 Task: Look for space in Imbituba, Brazil from 2nd September, 2023 to 6th September, 2023 for 2 adults in price range Rs.15000 to Rs.20000. Place can be entire place with 1  bedroom having 1 bed and 1 bathroom. Property type can be house, flat, guest house, hotel. Booking option can be shelf check-in. Required host language is Spanish.
Action: Mouse moved to (430, 89)
Screenshot: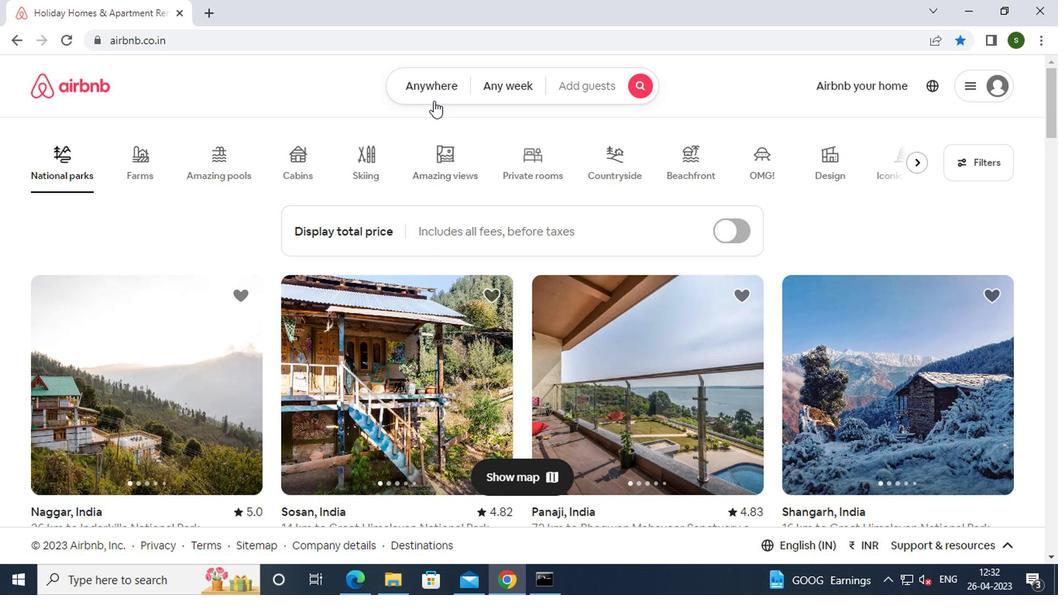 
Action: Mouse pressed left at (430, 89)
Screenshot: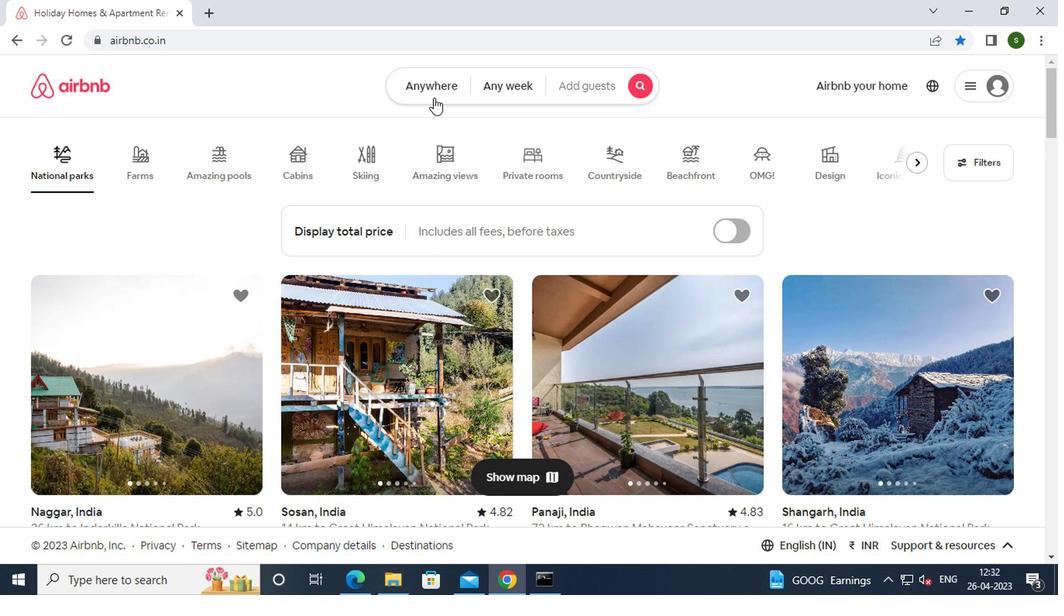 
Action: Mouse moved to (354, 147)
Screenshot: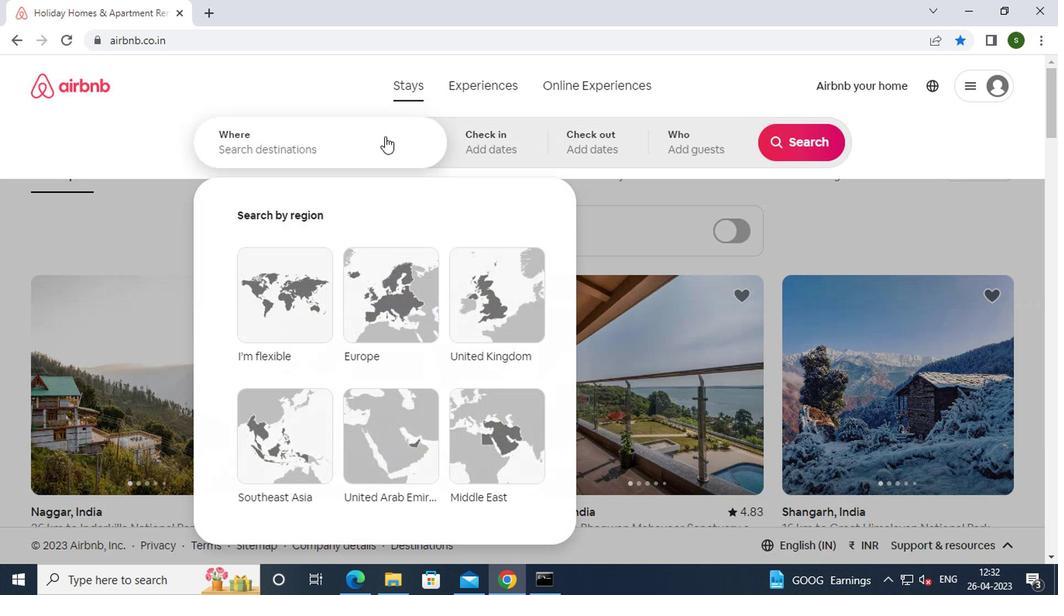 
Action: Mouse pressed left at (354, 147)
Screenshot: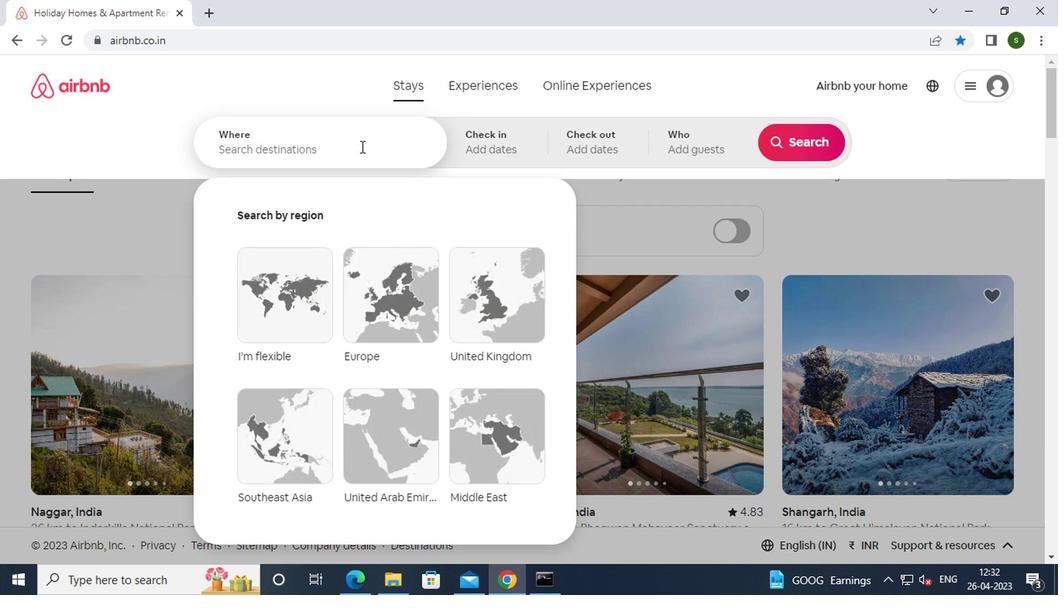 
Action: Mouse moved to (395, 156)
Screenshot: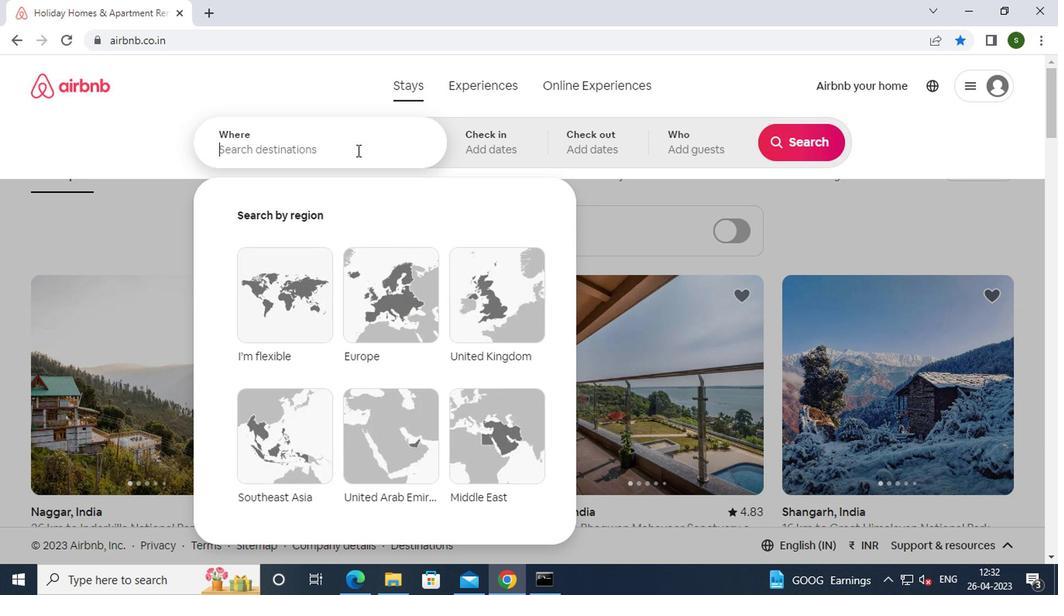 
Action: Key pressed g<Key.caps_lock>irardot<Key.space><Key.caps_lock>c<Key.caps_lock>ity,<Key.caps_lock><Key.space><Key.caps_lock><Key.caps_lock>c<Key.caps_lock>olombia<Key.enter>
Screenshot: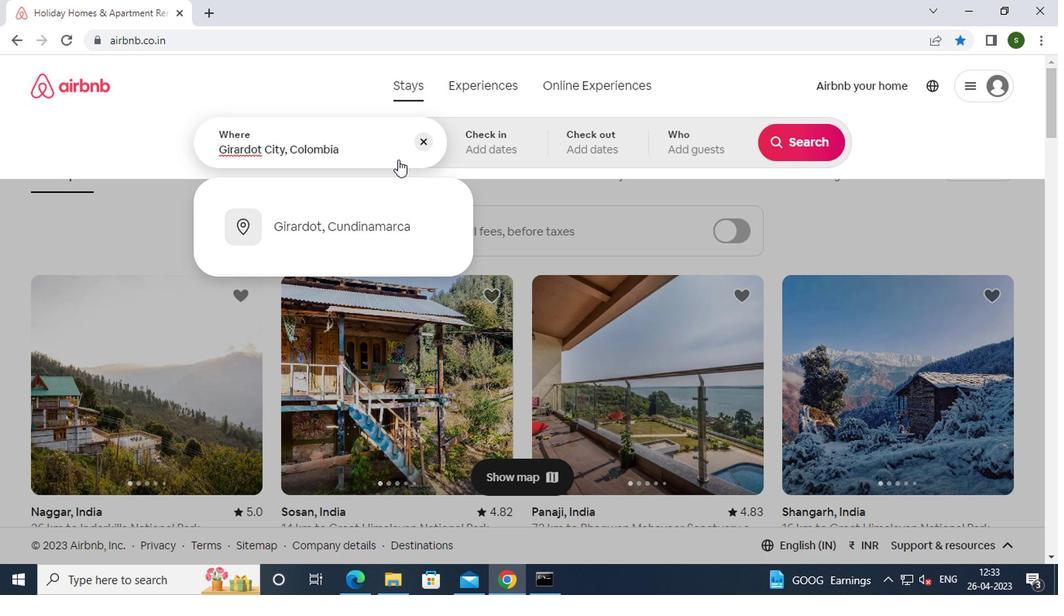 
Action: Mouse moved to (791, 271)
Screenshot: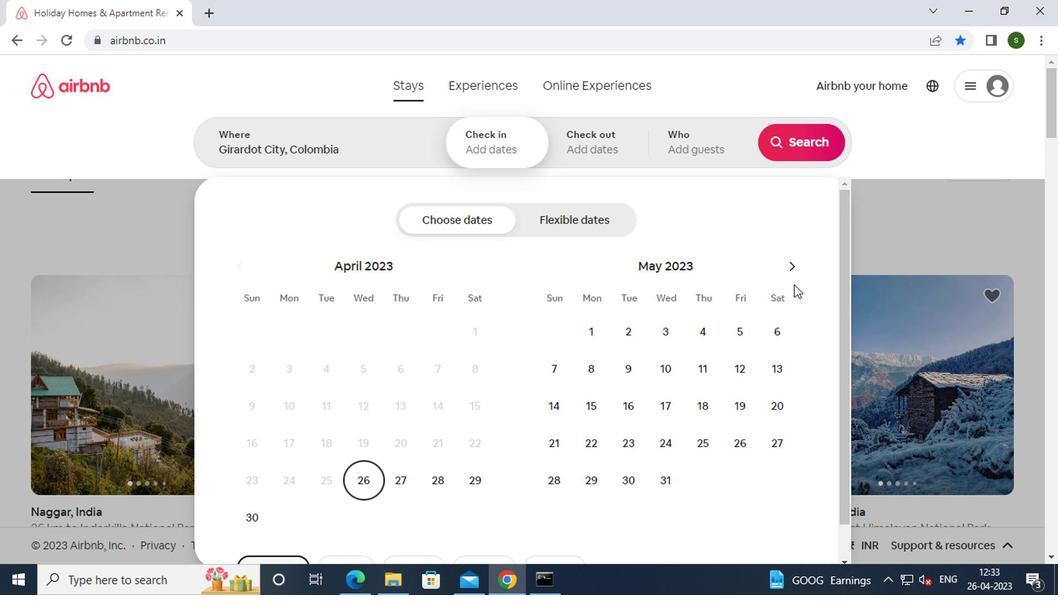 
Action: Mouse pressed left at (791, 271)
Screenshot: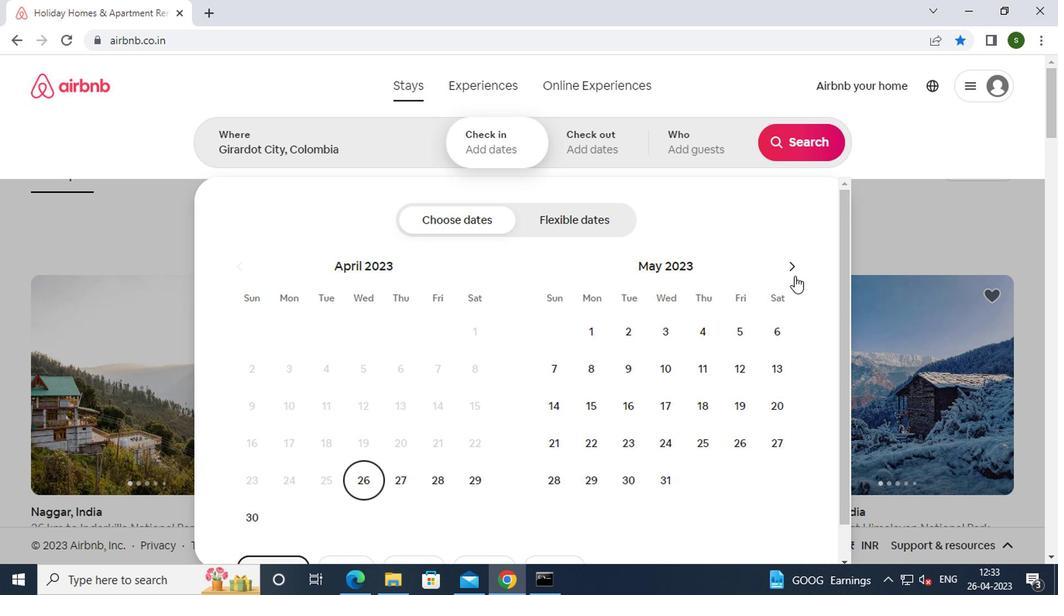 
Action: Mouse pressed left at (791, 271)
Screenshot: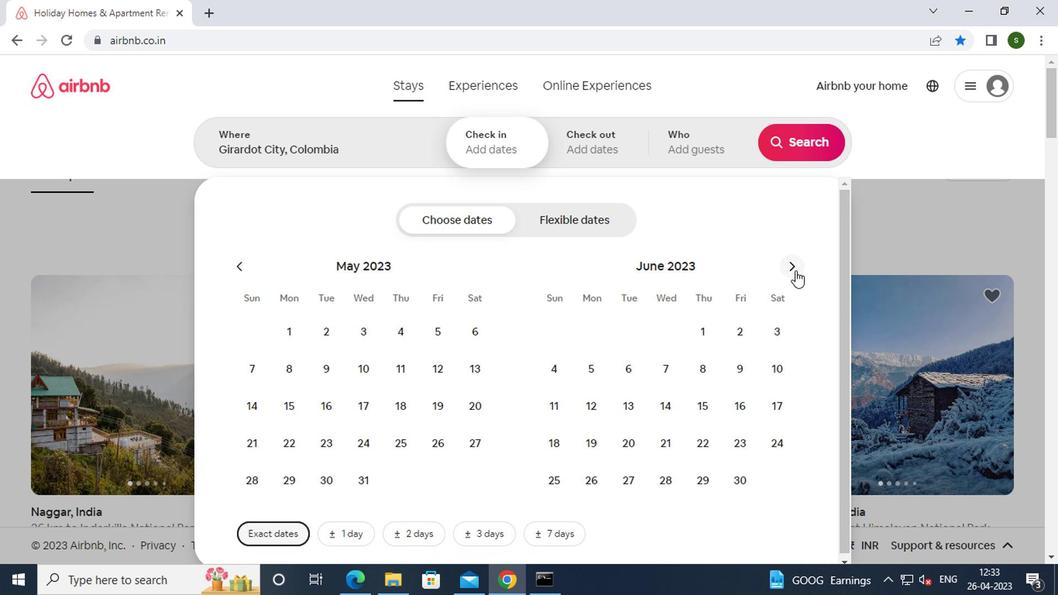 
Action: Mouse pressed left at (791, 271)
Screenshot: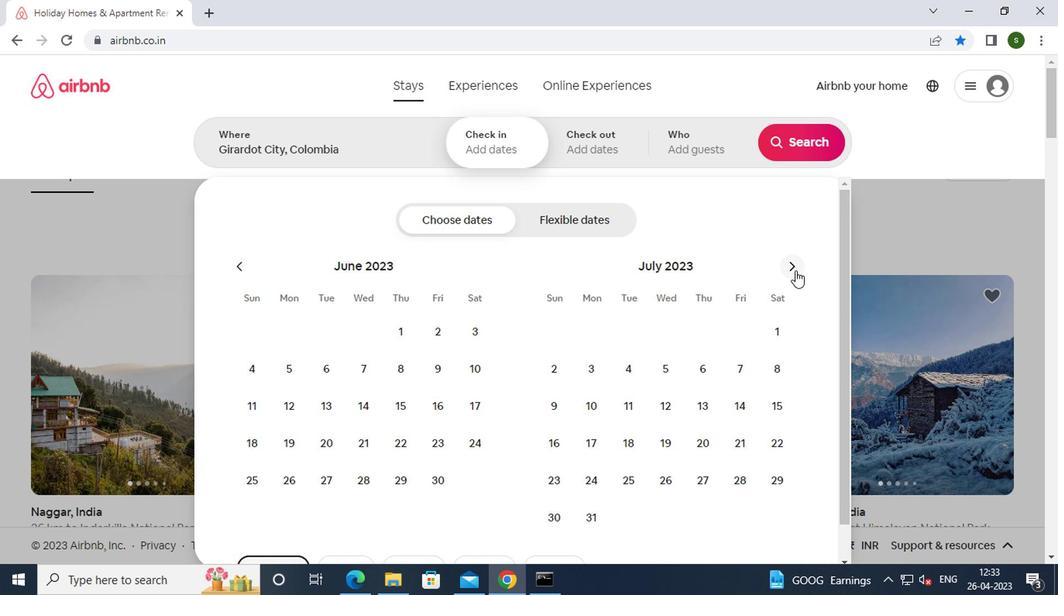 
Action: Mouse moved to (660, 335)
Screenshot: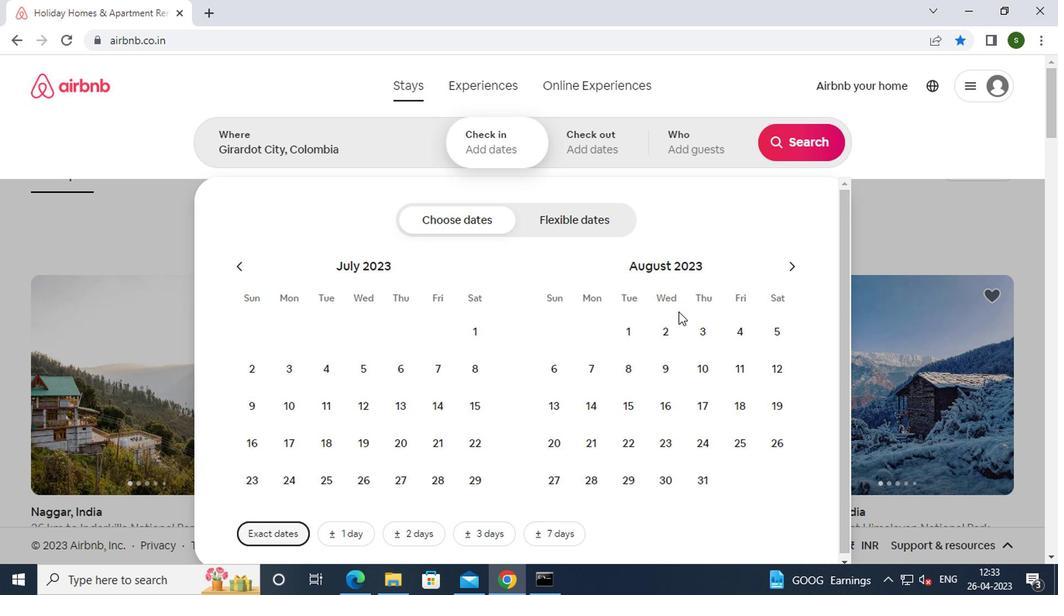 
Action: Mouse pressed left at (660, 335)
Screenshot: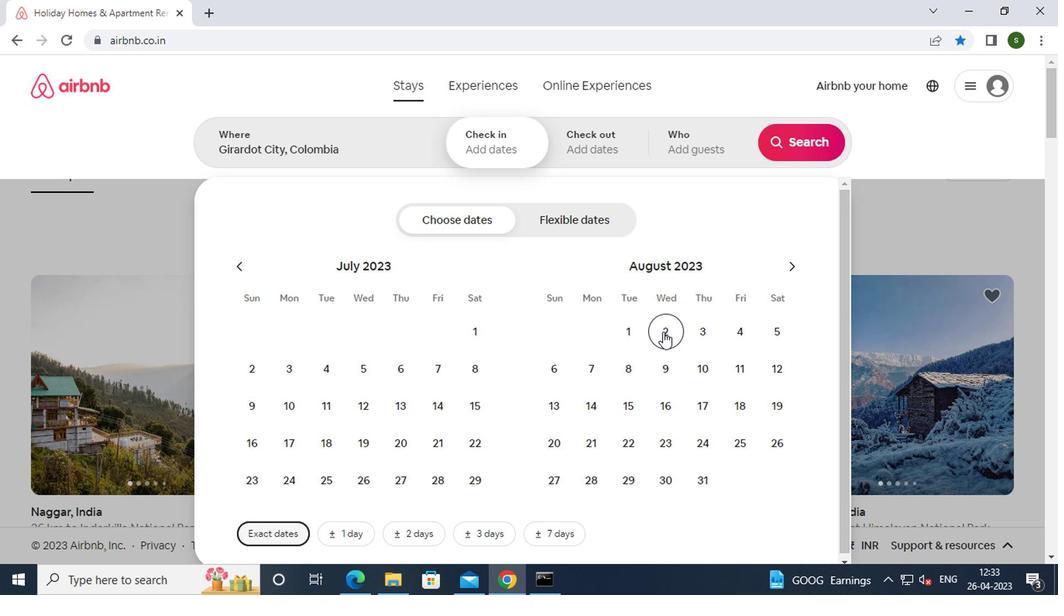
Action: Mouse moved to (768, 371)
Screenshot: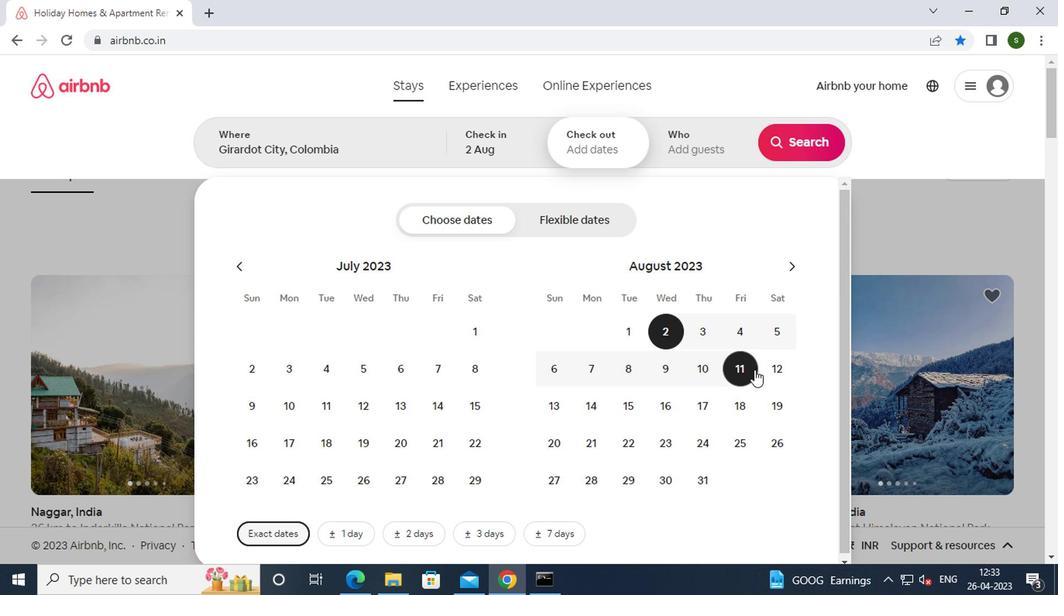 
Action: Mouse pressed left at (768, 371)
Screenshot: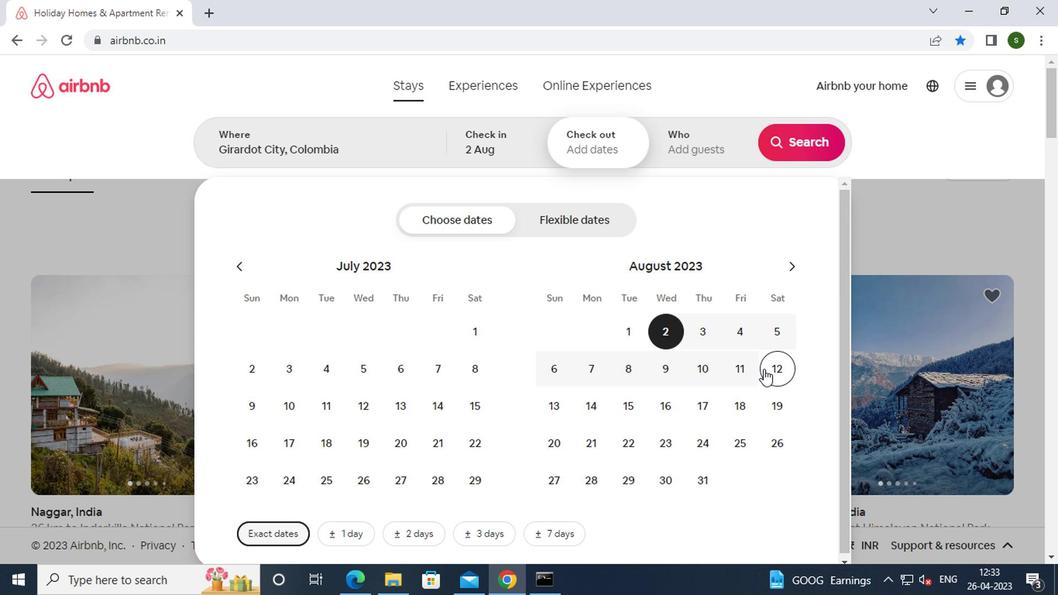 
Action: Mouse moved to (693, 135)
Screenshot: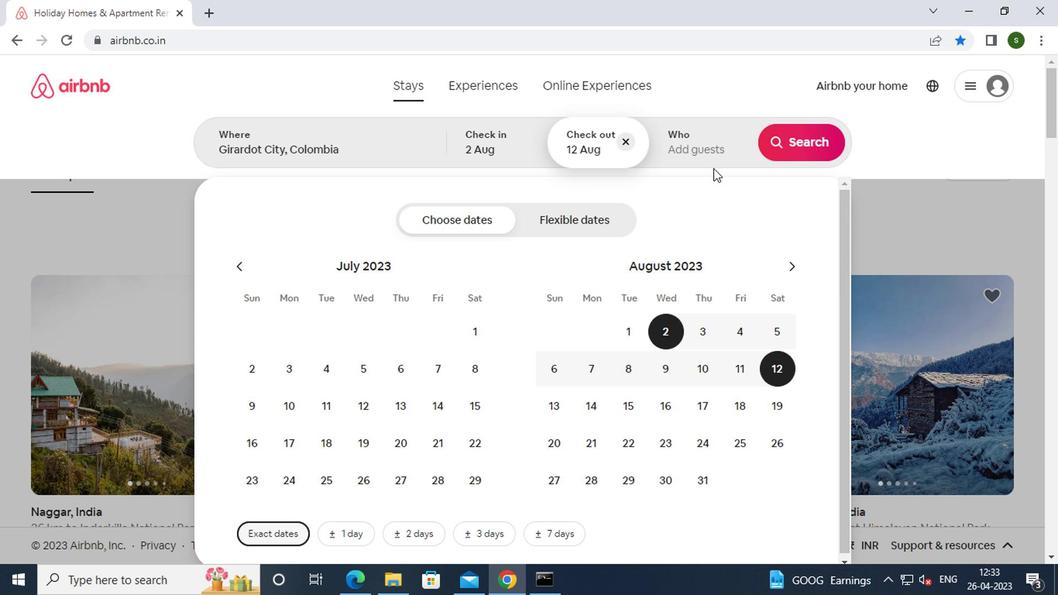 
Action: Mouse pressed left at (693, 135)
Screenshot: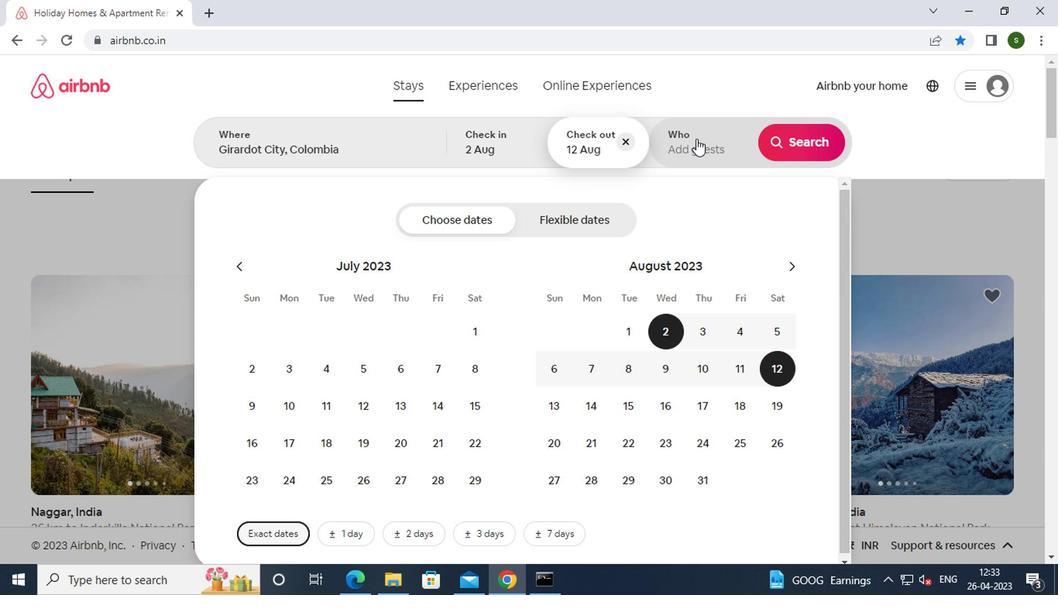 
Action: Mouse moved to (802, 225)
Screenshot: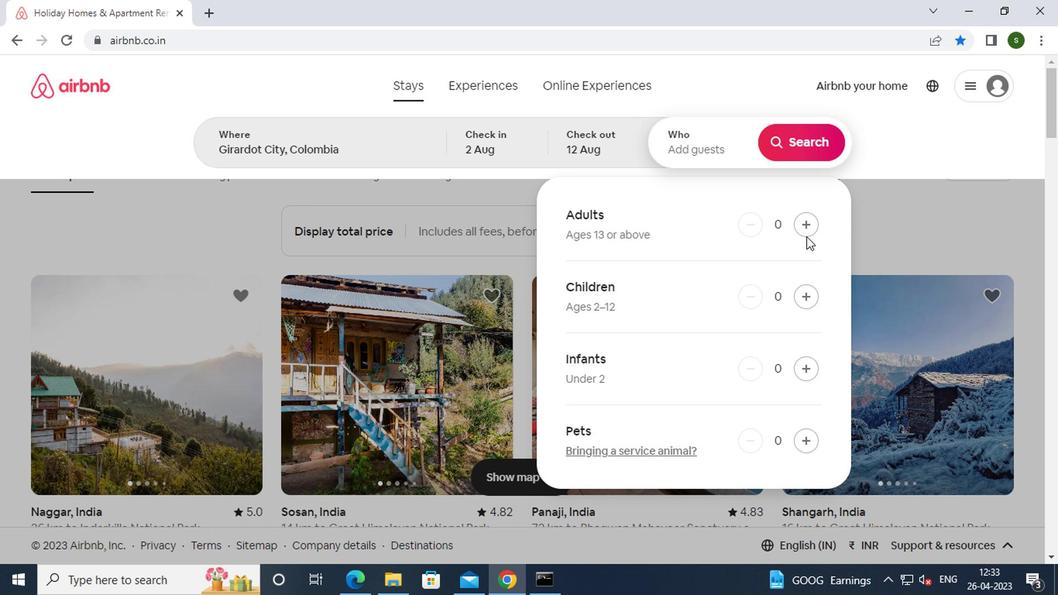 
Action: Mouse pressed left at (802, 225)
Screenshot: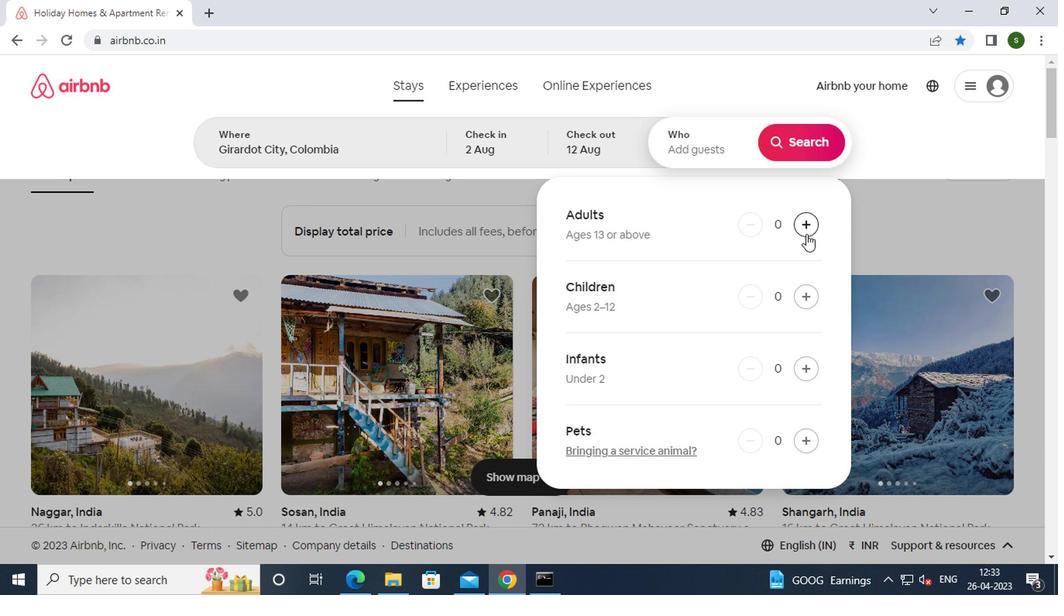 
Action: Mouse pressed left at (802, 225)
Screenshot: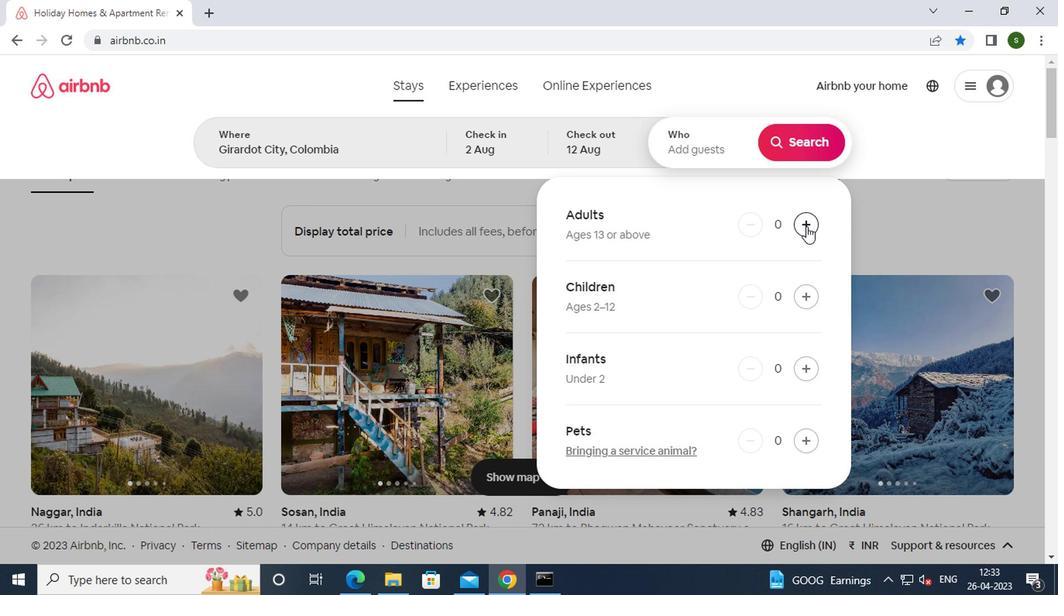 
Action: Mouse moved to (807, 150)
Screenshot: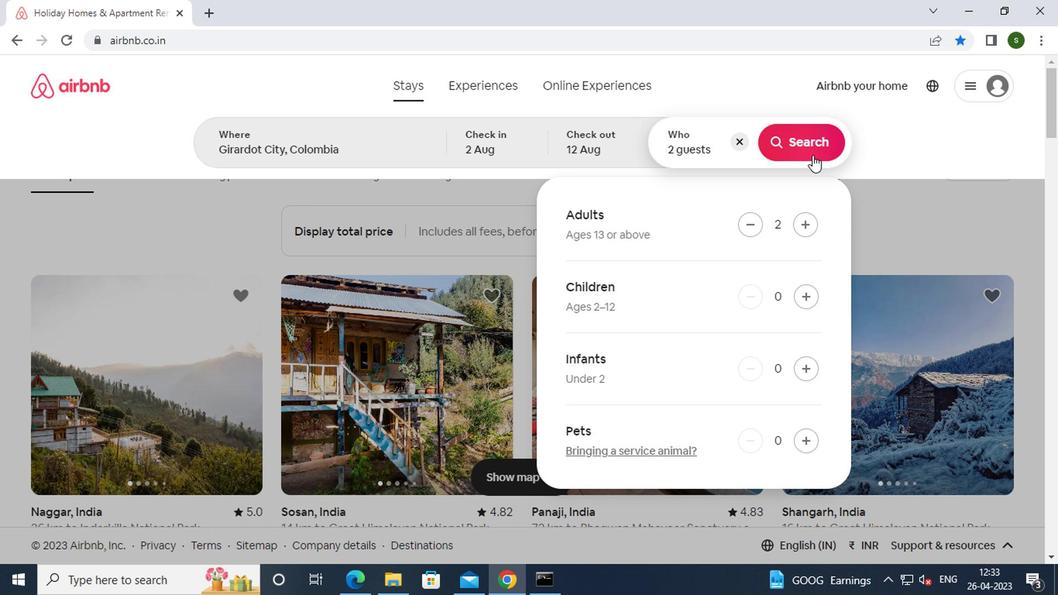 
Action: Mouse pressed left at (807, 150)
Screenshot: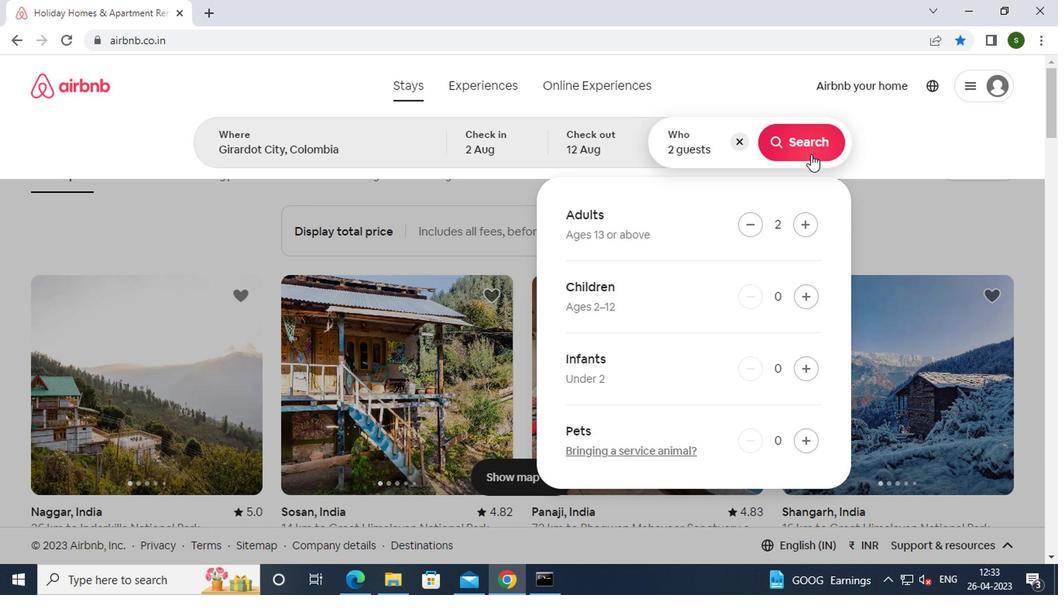 
Action: Mouse moved to (965, 144)
Screenshot: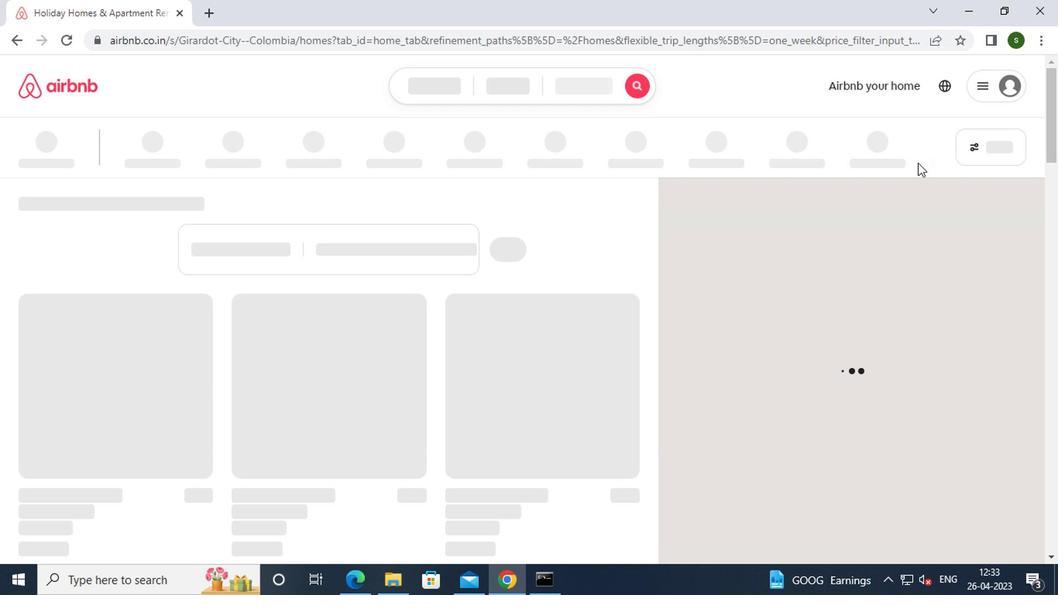 
Action: Mouse pressed left at (965, 144)
Screenshot: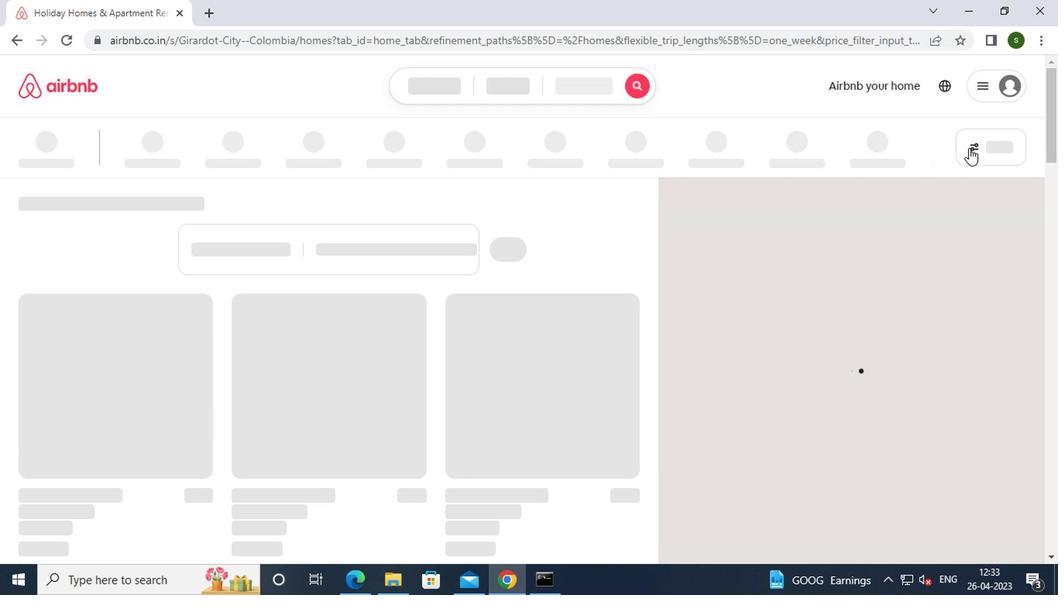 
Action: Mouse pressed left at (965, 144)
Screenshot: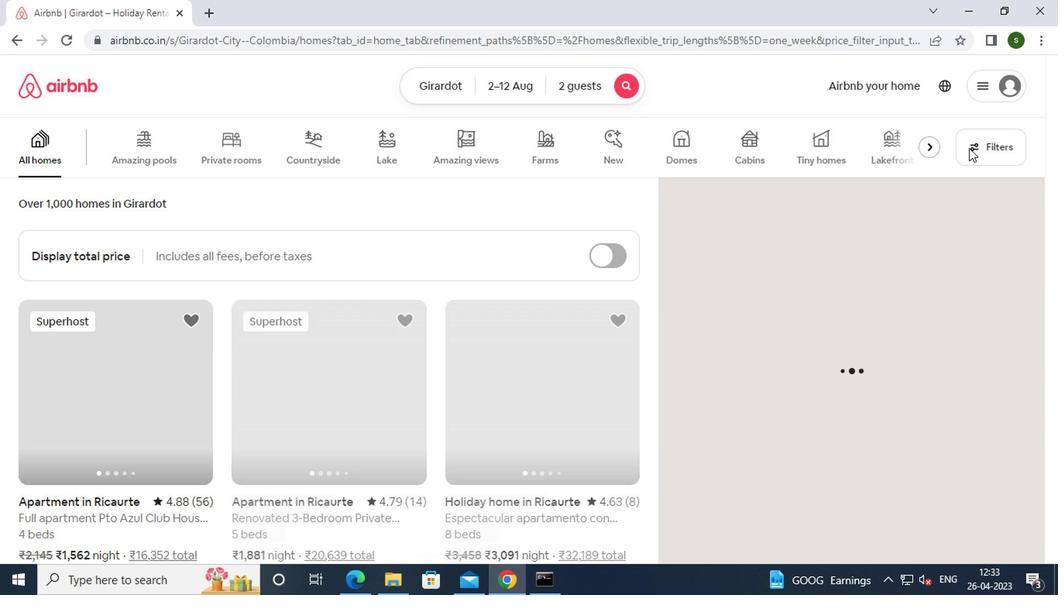 
Action: Mouse moved to (349, 344)
Screenshot: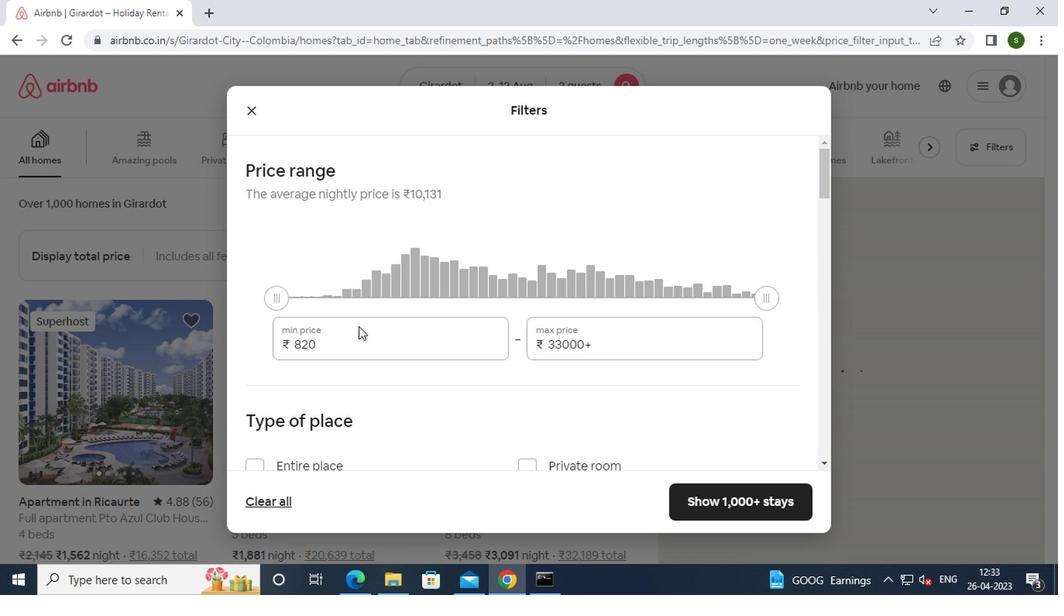 
Action: Mouse pressed left at (349, 344)
Screenshot: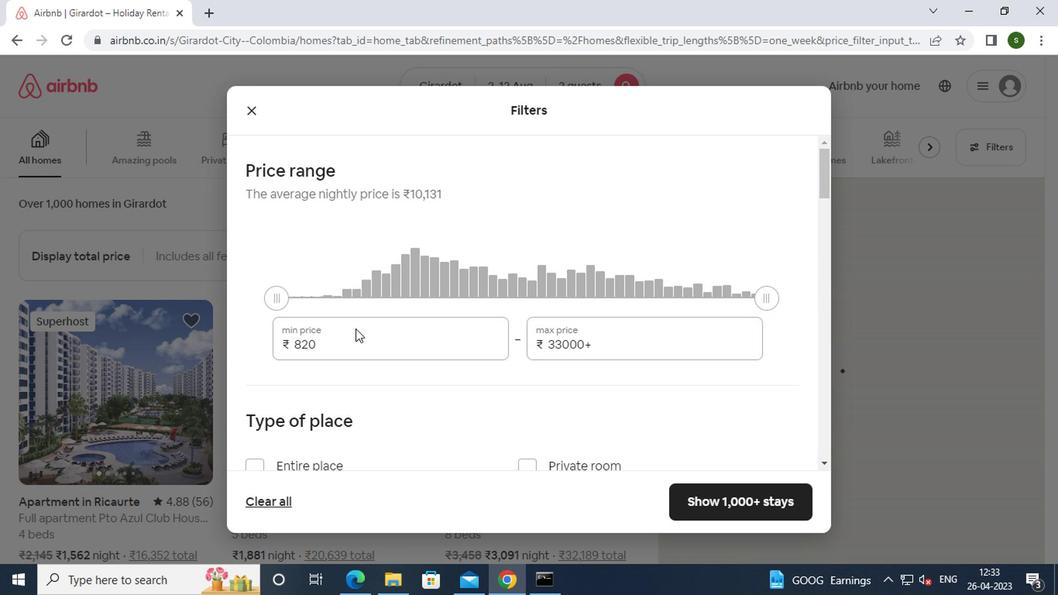 
Action: Mouse moved to (348, 346)
Screenshot: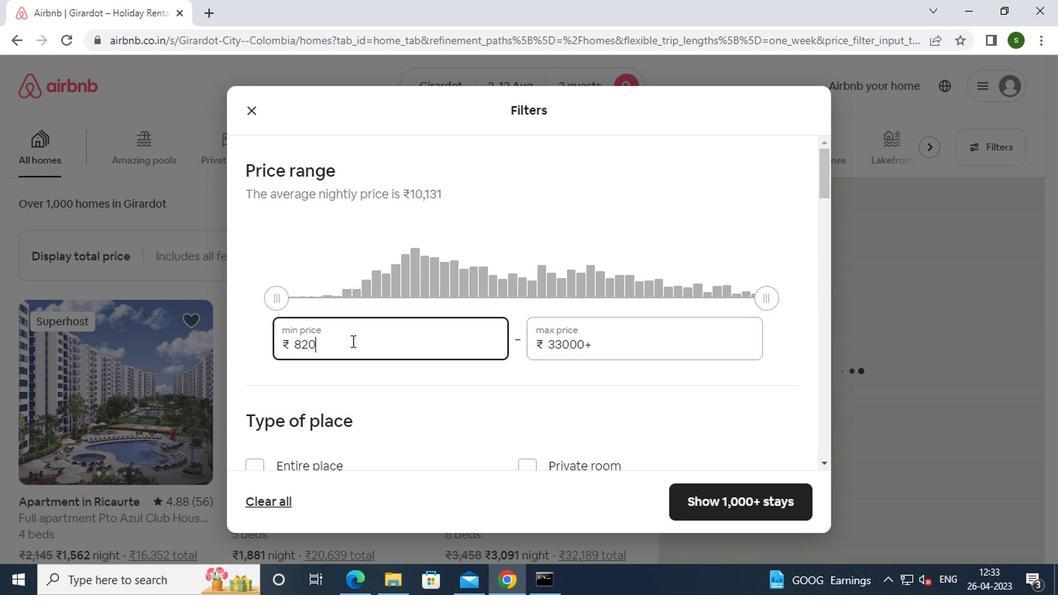 
Action: Key pressed <Key.backspace><Key.backspace><Key.backspace><Key.backspace><Key.backspace><Key.backspace><Key.backspace><Key.backspace><Key.backspace>5000
Screenshot: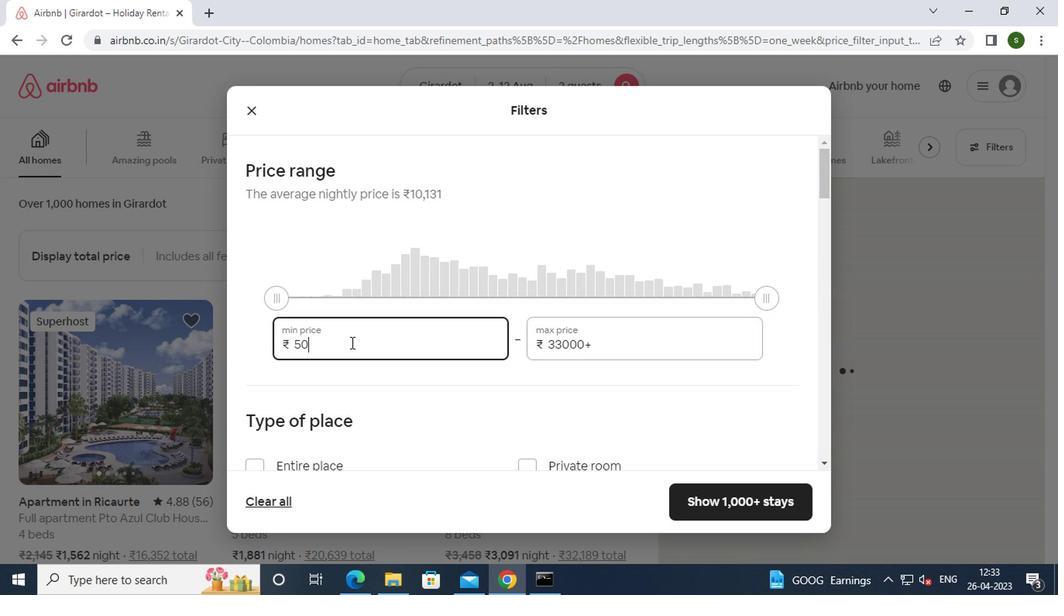 
Action: Mouse moved to (612, 340)
Screenshot: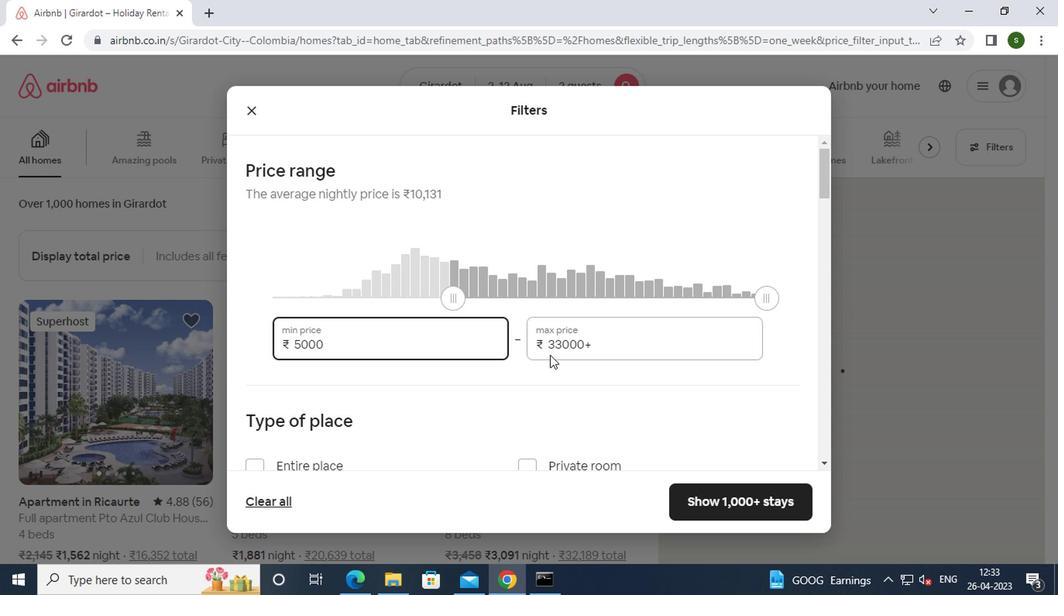 
Action: Mouse pressed left at (612, 340)
Screenshot: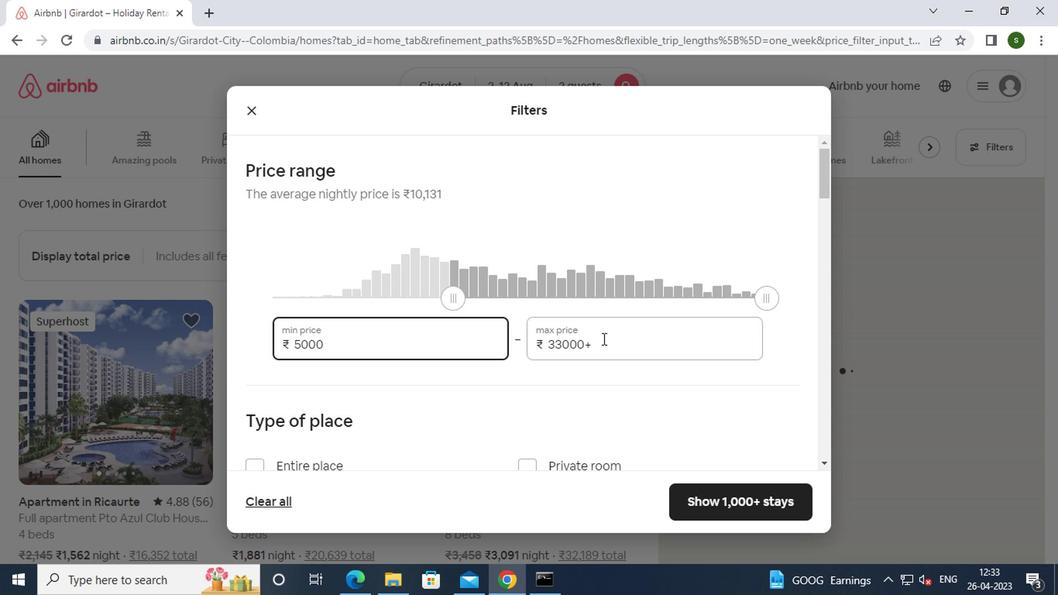 
Action: Mouse moved to (618, 340)
Screenshot: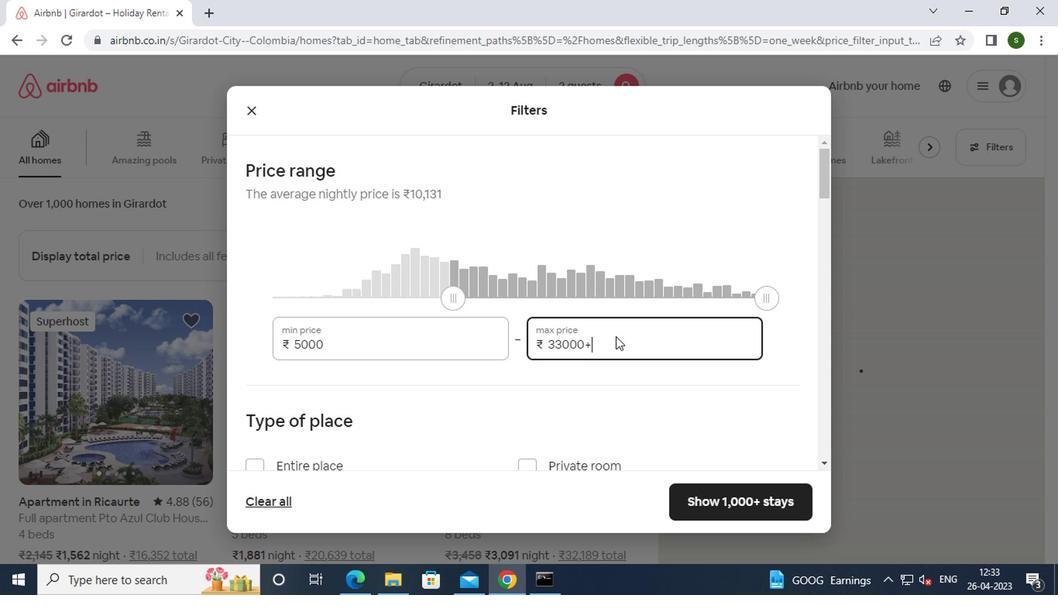 
Action: Key pressed <Key.backspace><Key.backspace><Key.backspace><Key.backspace><Key.backspace><Key.backspace><Key.backspace><Key.backspace><Key.backspace><Key.backspace><Key.backspace><Key.backspace>10000
Screenshot: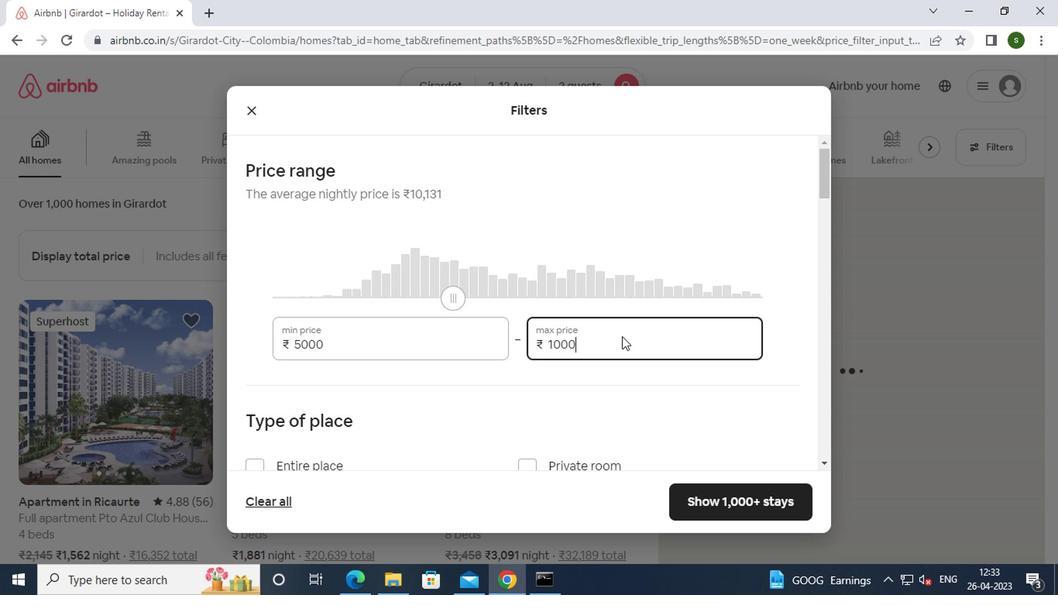 
Action: Mouse moved to (483, 374)
Screenshot: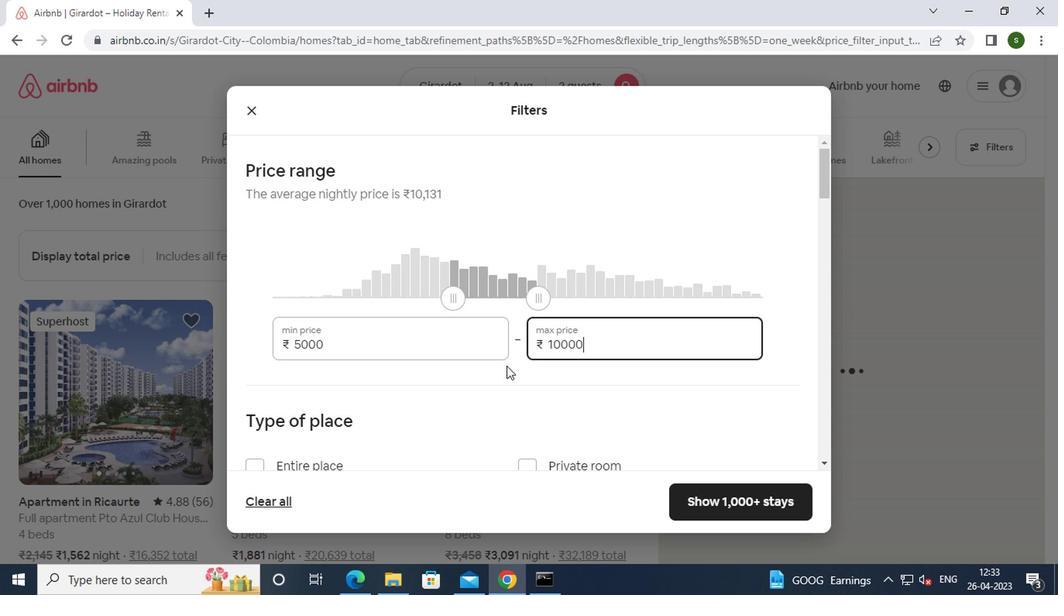 
Action: Mouse scrolled (483, 373) with delta (0, -1)
Screenshot: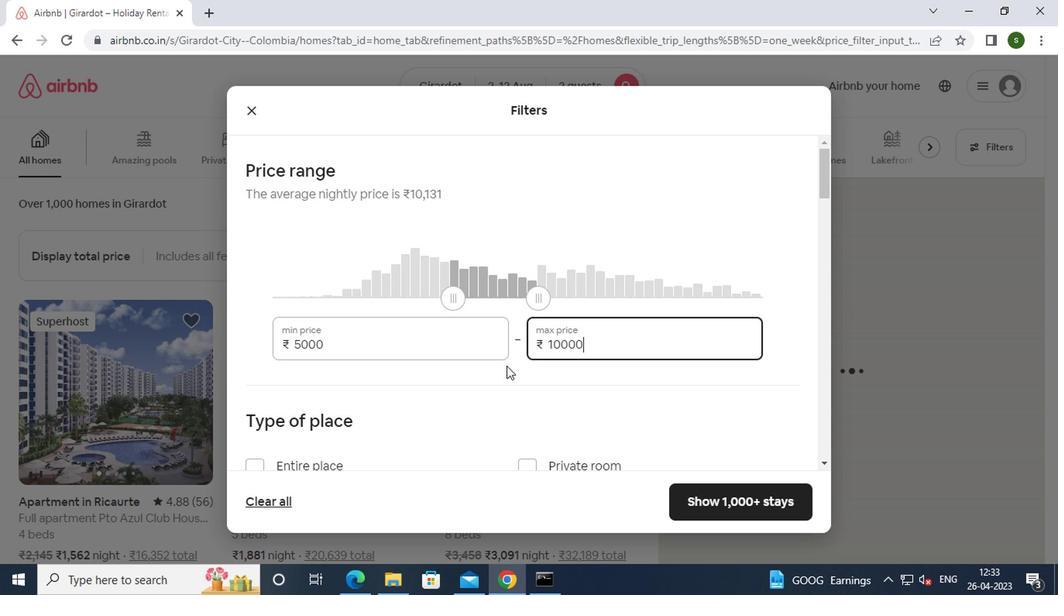 
Action: Mouse moved to (532, 399)
Screenshot: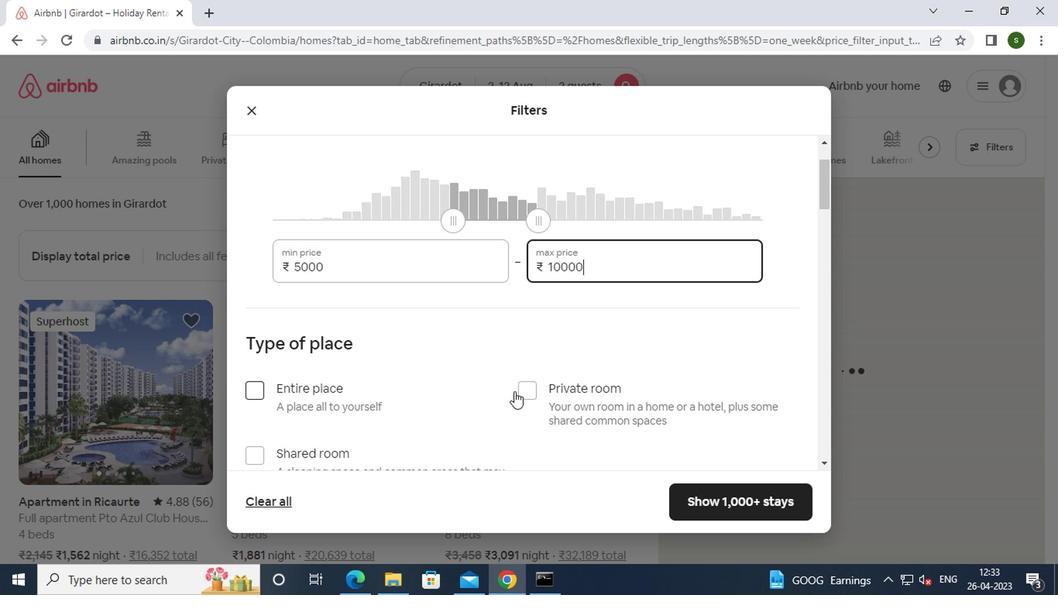 
Action: Mouse pressed left at (532, 399)
Screenshot: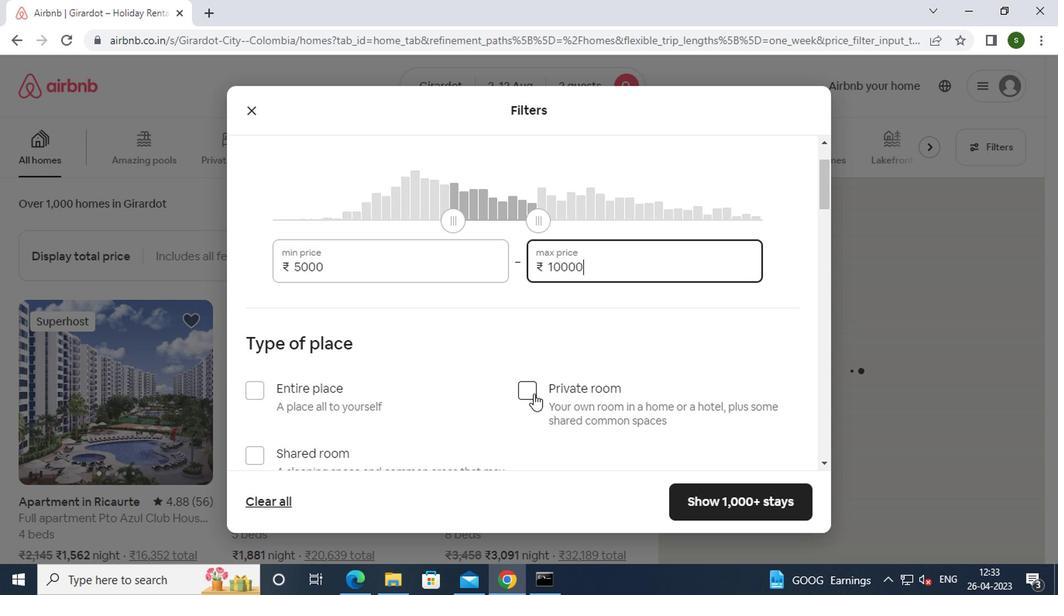 
Action: Mouse moved to (463, 348)
Screenshot: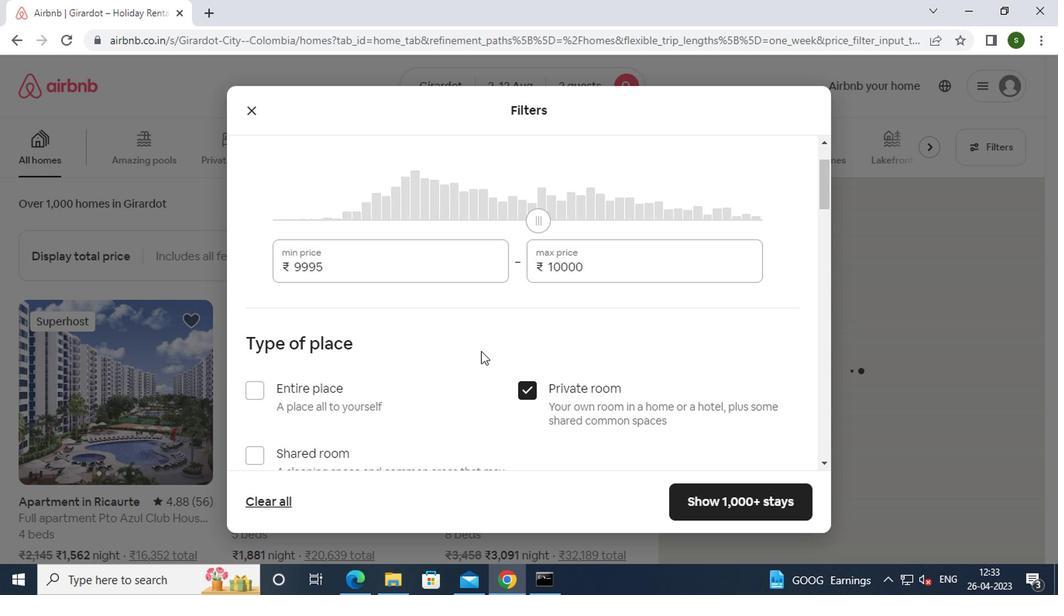 
Action: Mouse scrolled (463, 348) with delta (0, 0)
Screenshot: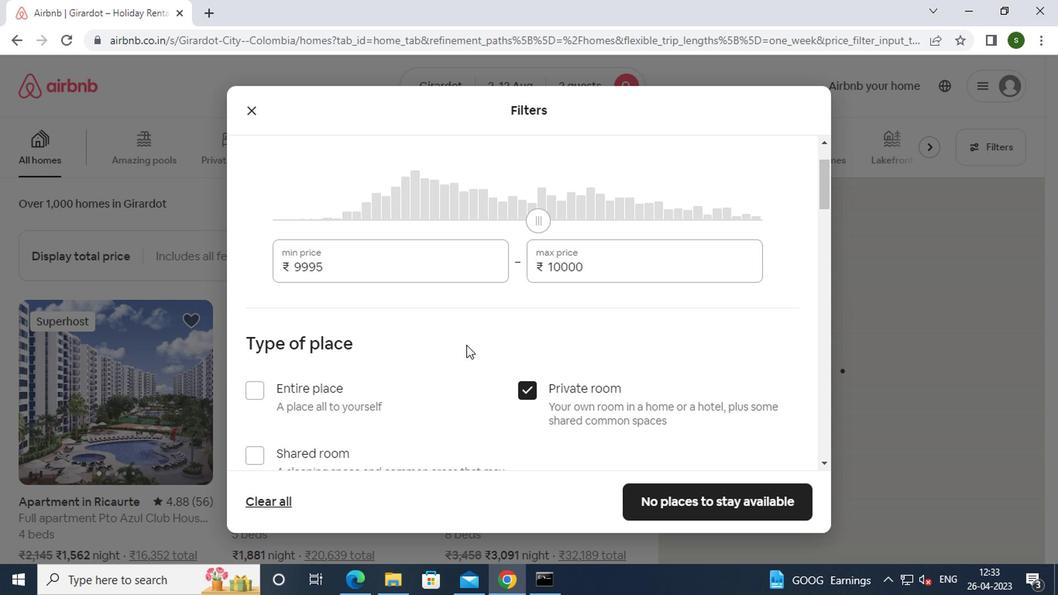 
Action: Mouse scrolled (463, 348) with delta (0, 0)
Screenshot: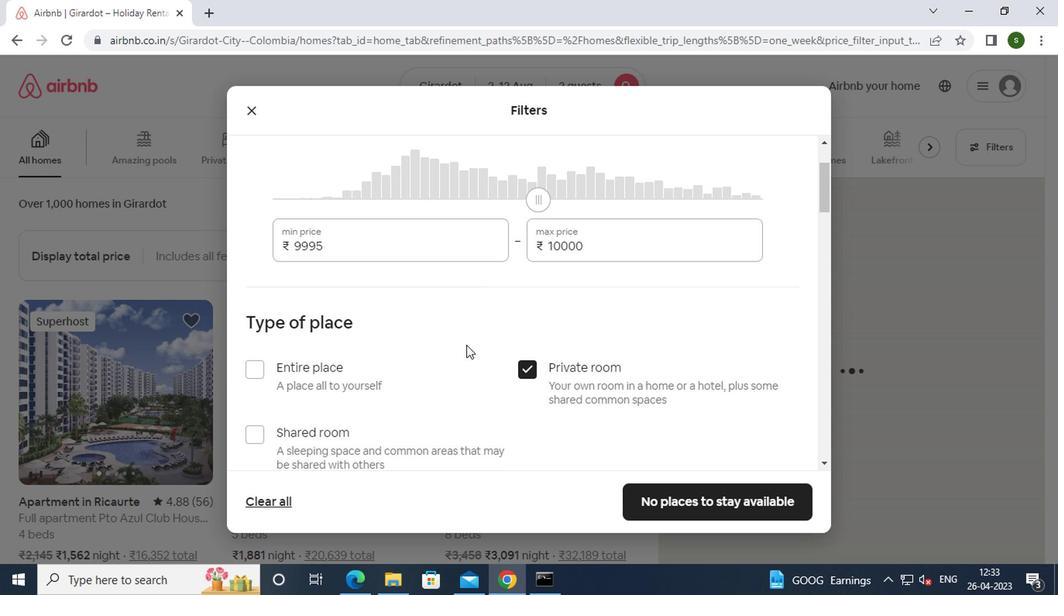 
Action: Mouse scrolled (463, 348) with delta (0, 0)
Screenshot: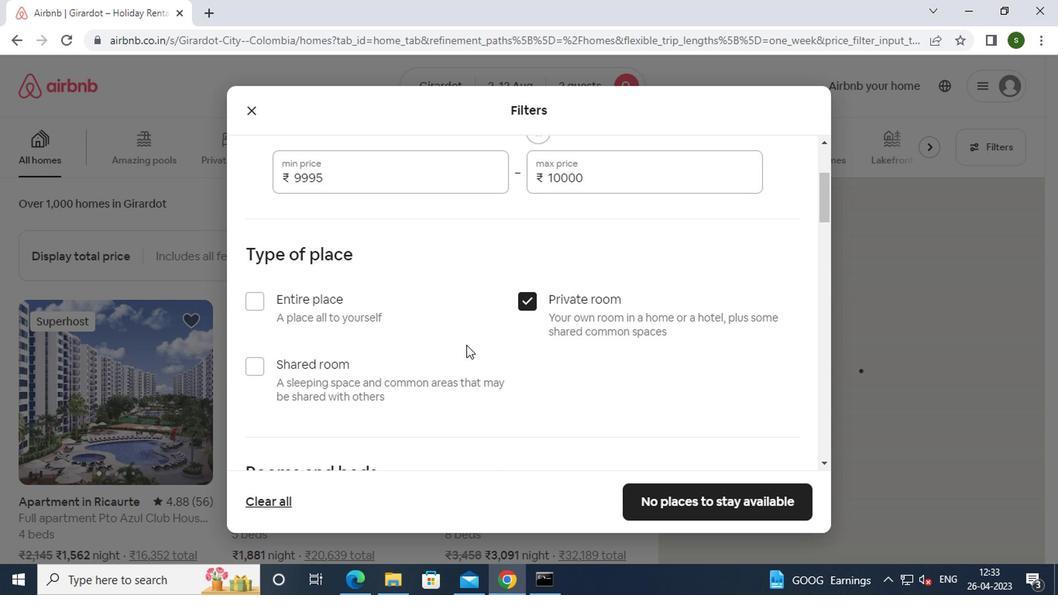 
Action: Mouse scrolled (463, 348) with delta (0, 0)
Screenshot: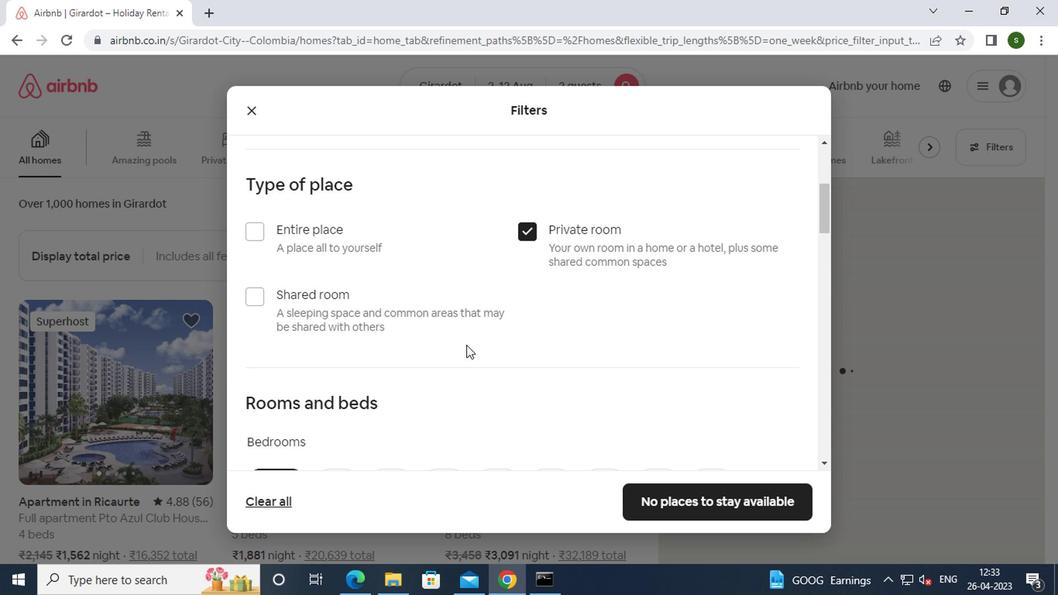 
Action: Mouse scrolled (463, 348) with delta (0, 0)
Screenshot: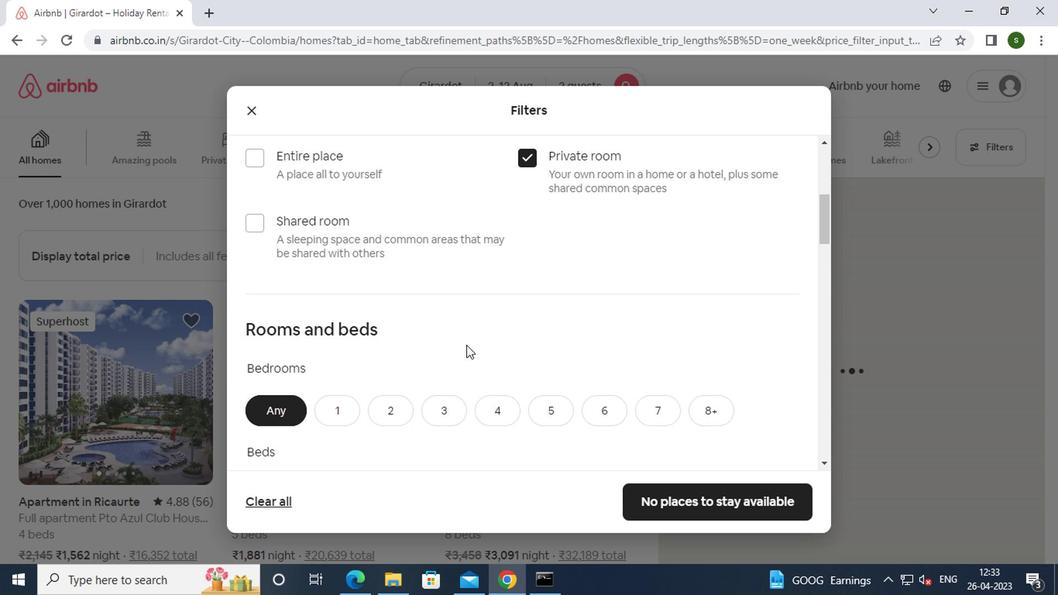 
Action: Mouse moved to (331, 248)
Screenshot: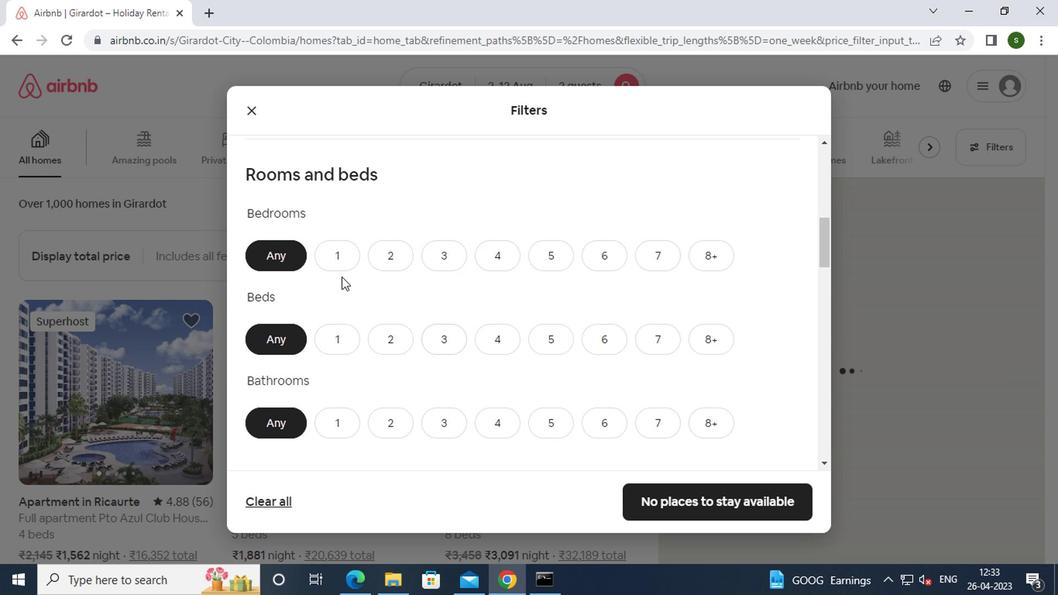 
Action: Mouse pressed left at (331, 248)
Screenshot: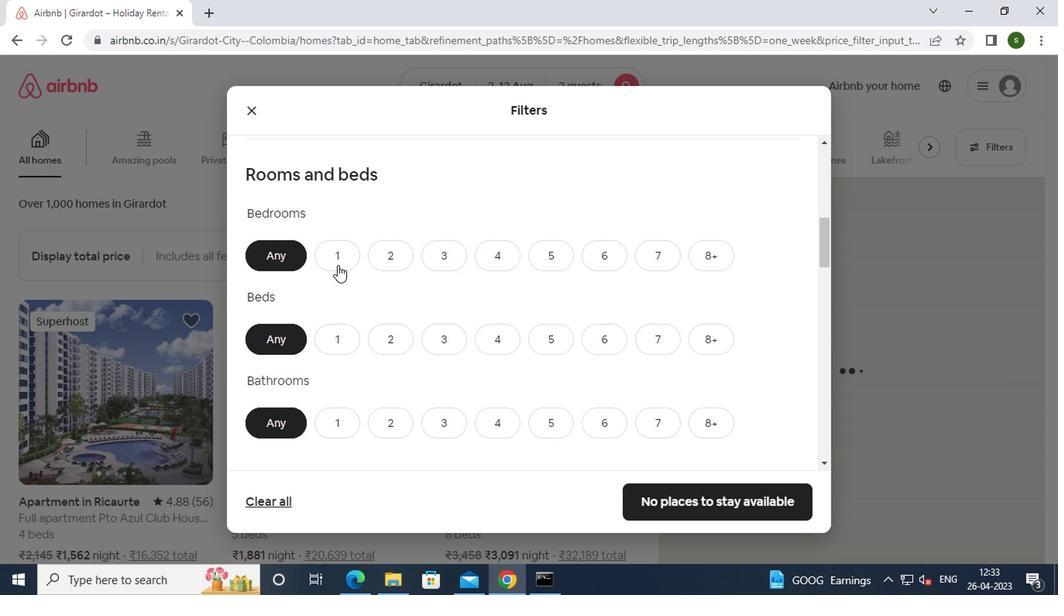 
Action: Mouse moved to (336, 348)
Screenshot: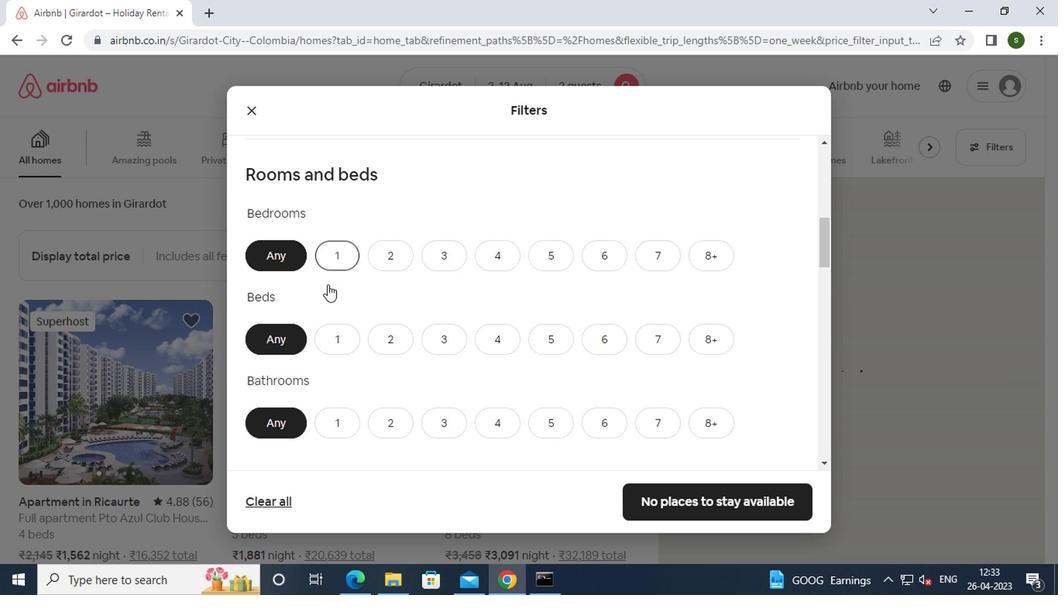 
Action: Mouse pressed left at (336, 348)
Screenshot: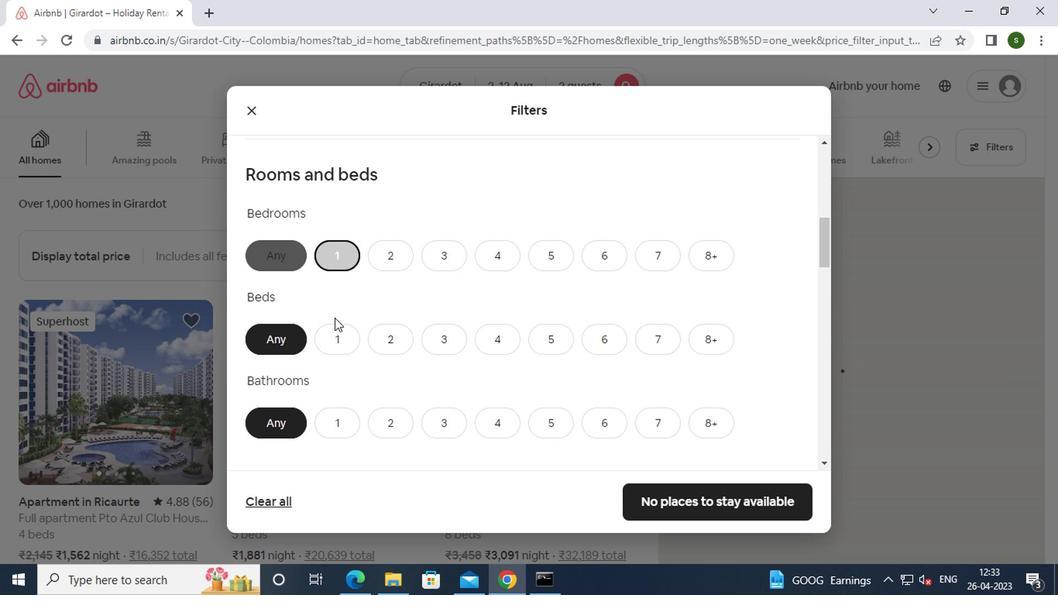 
Action: Mouse moved to (333, 433)
Screenshot: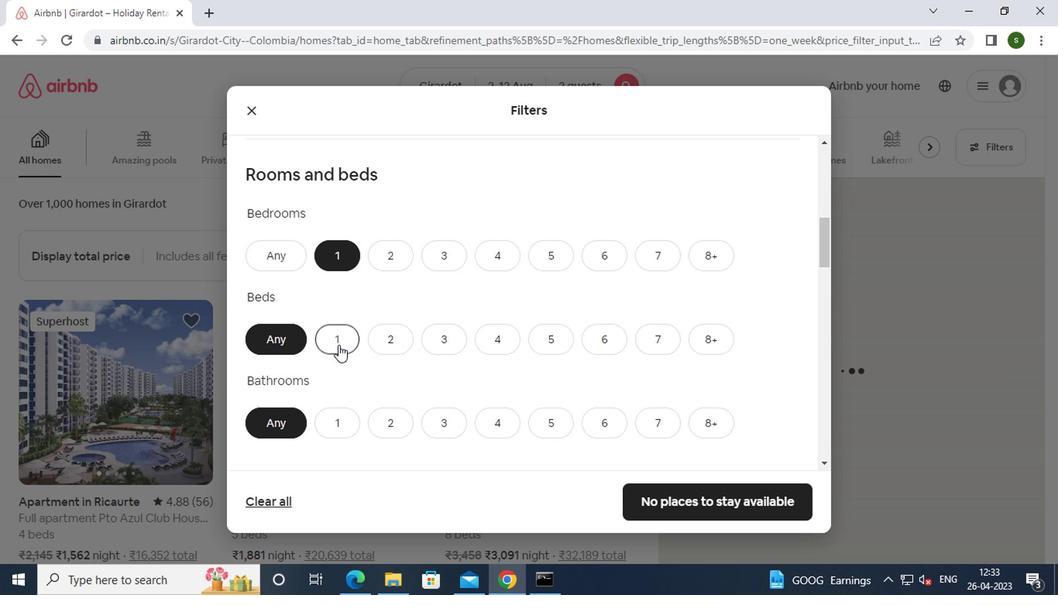 
Action: Mouse pressed left at (333, 433)
Screenshot: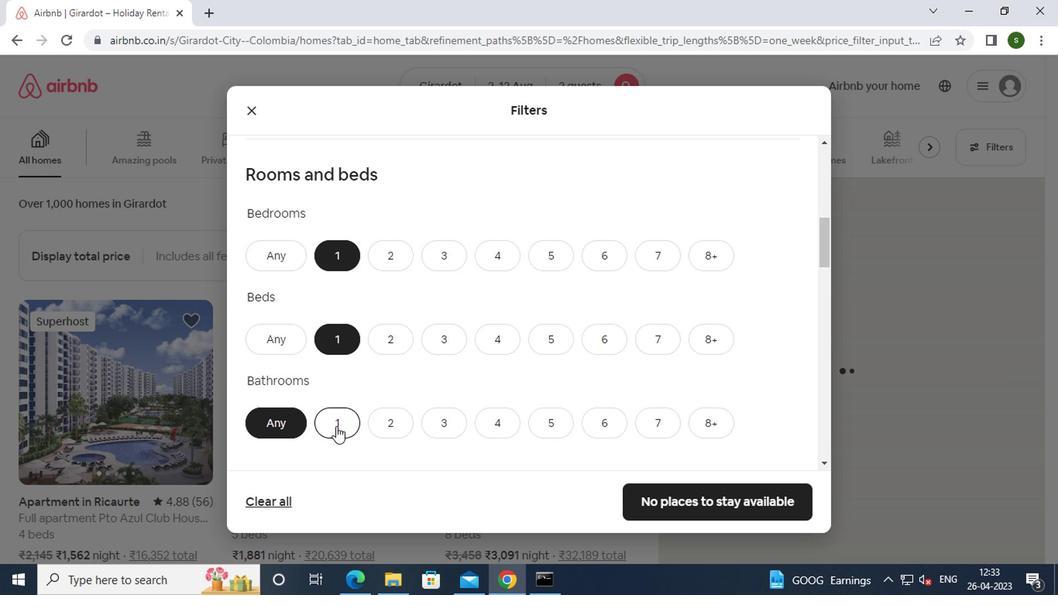
Action: Mouse moved to (393, 346)
Screenshot: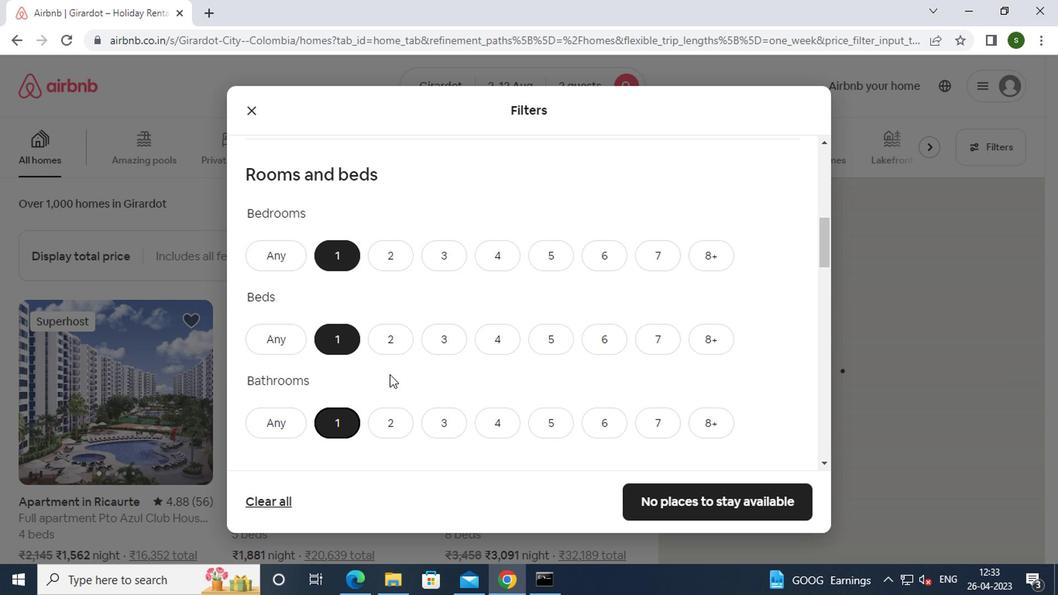 
Action: Mouse scrolled (393, 346) with delta (0, 0)
Screenshot: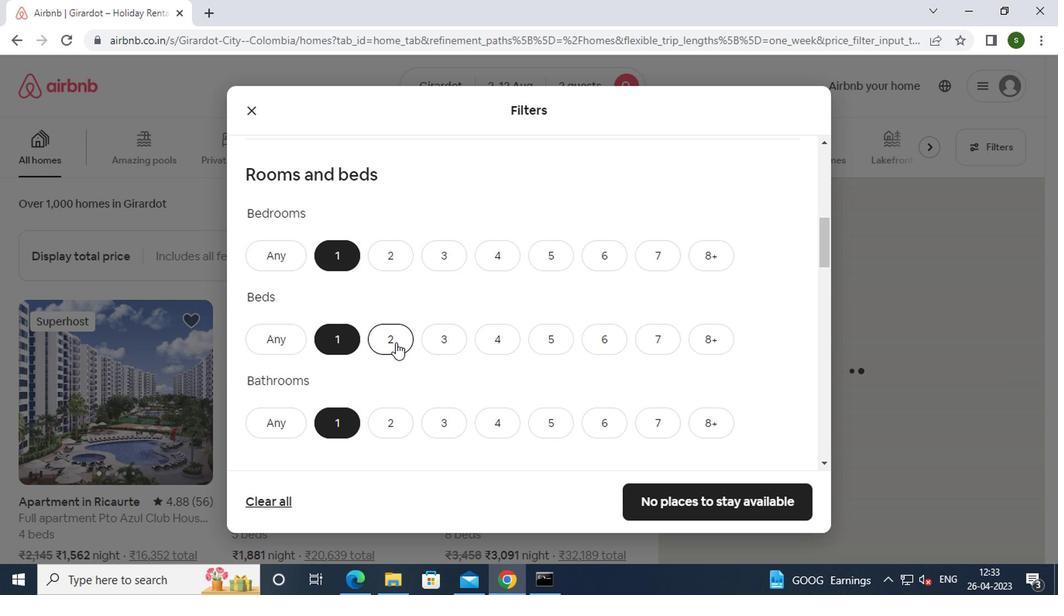 
Action: Mouse scrolled (393, 346) with delta (0, 0)
Screenshot: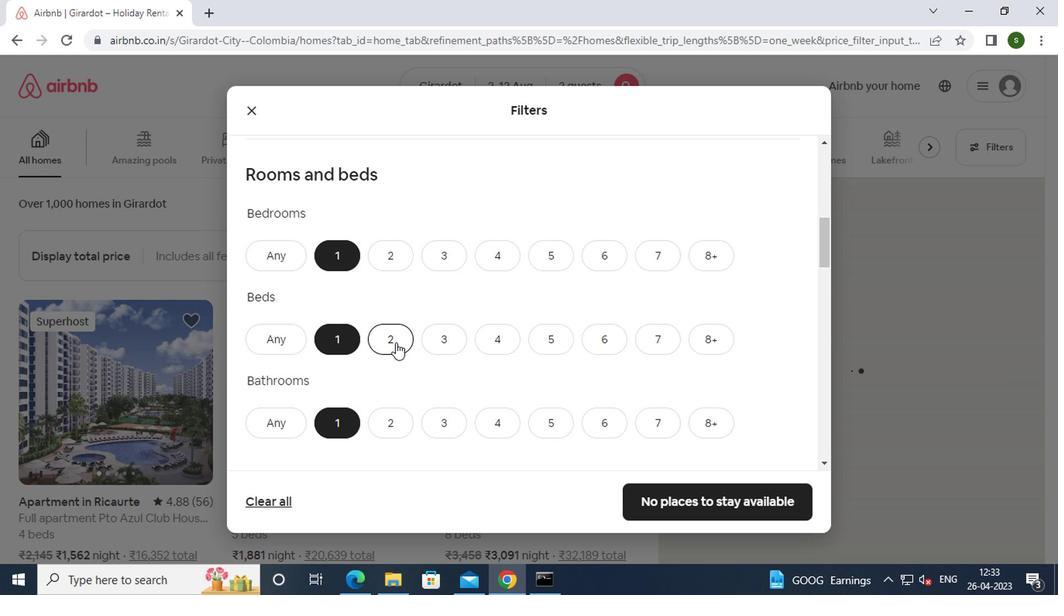 
Action: Mouse moved to (298, 403)
Screenshot: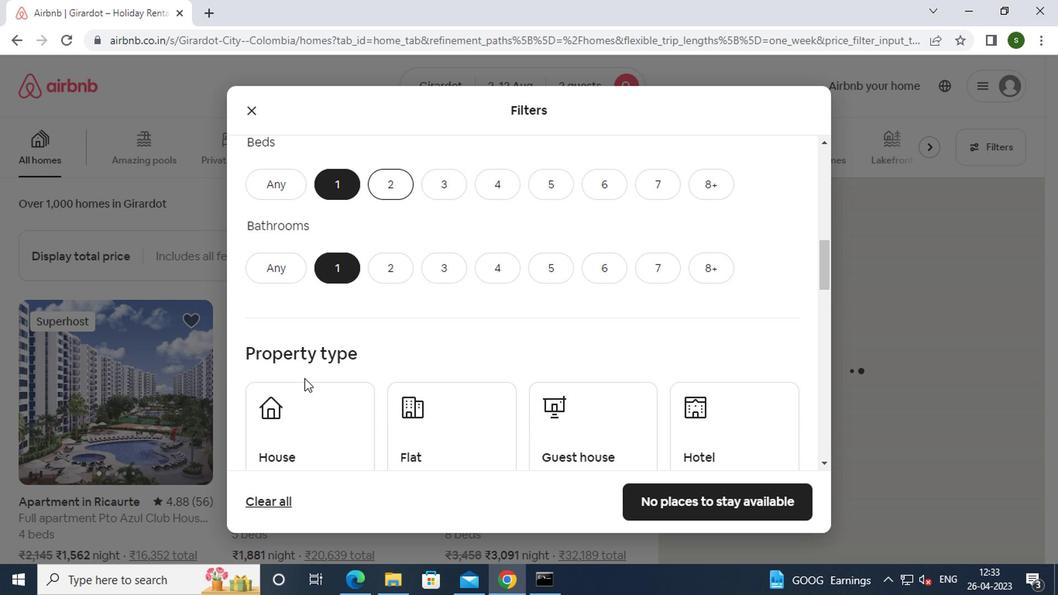 
Action: Mouse pressed left at (298, 403)
Screenshot: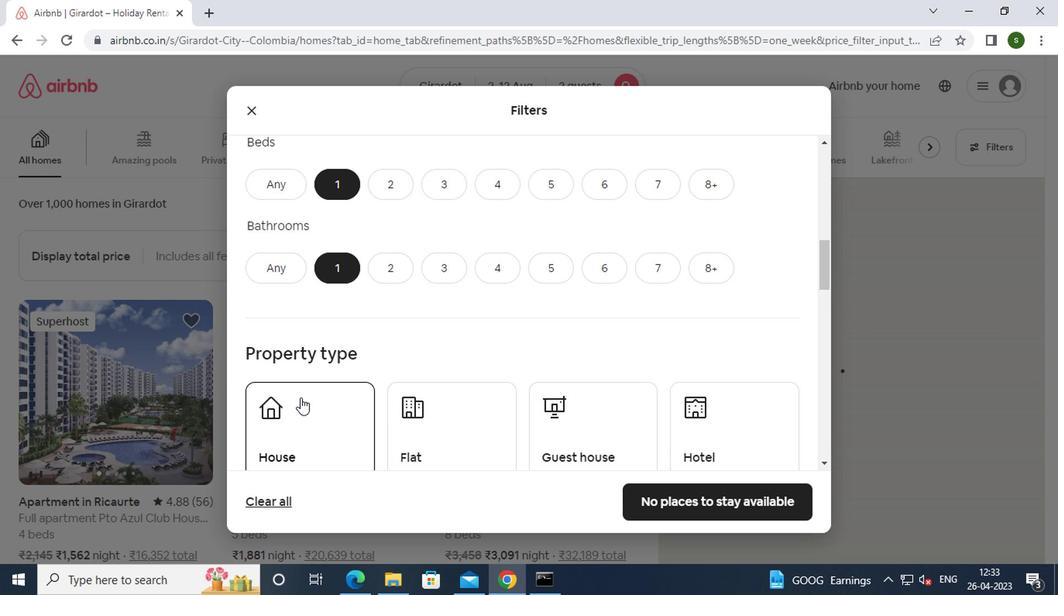 
Action: Mouse moved to (422, 438)
Screenshot: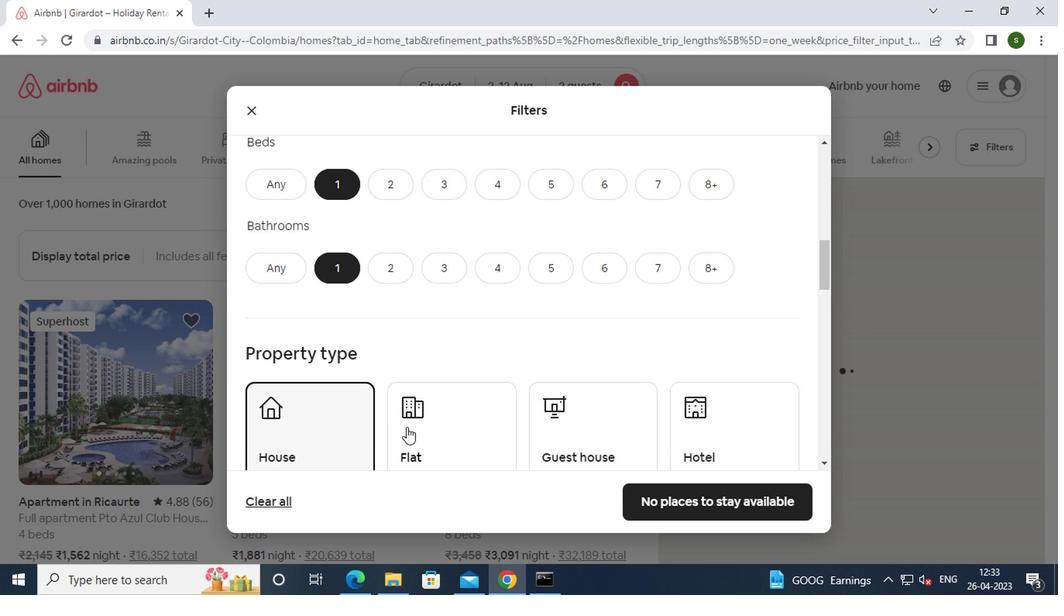 
Action: Mouse pressed left at (422, 438)
Screenshot: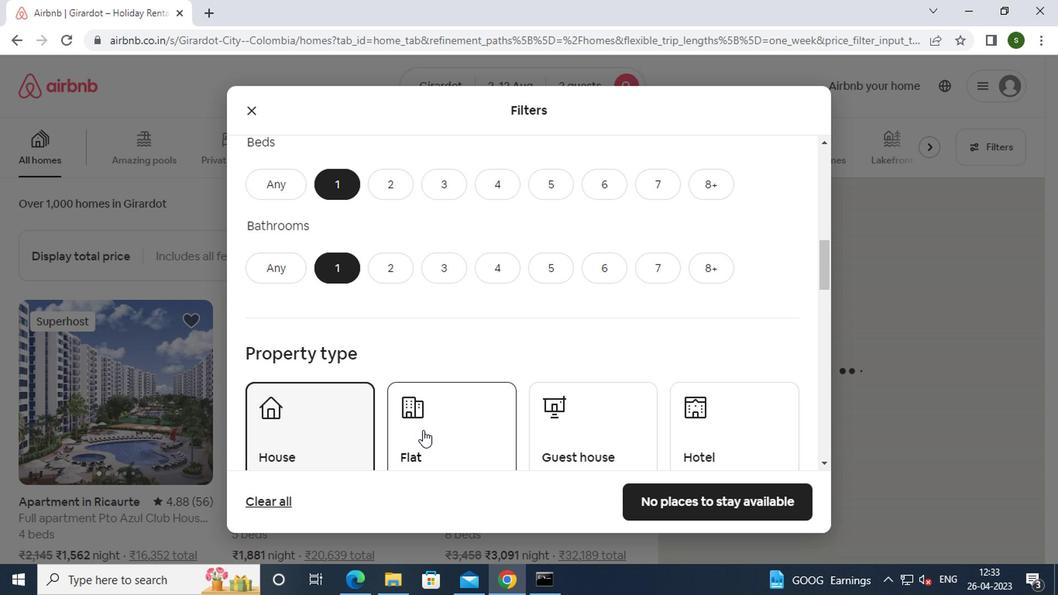 
Action: Mouse moved to (574, 437)
Screenshot: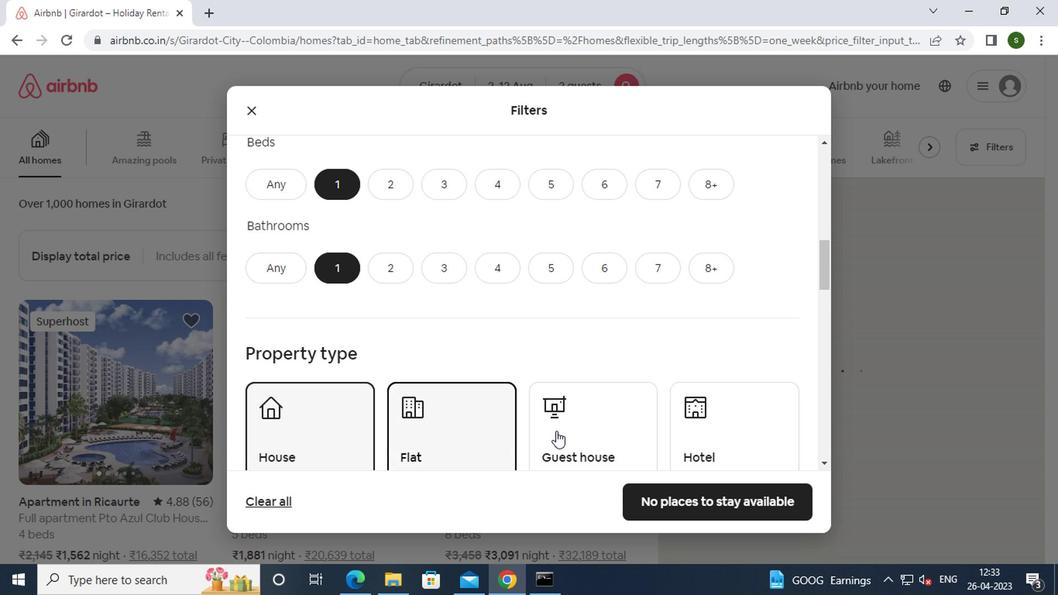 
Action: Mouse pressed left at (574, 437)
Screenshot: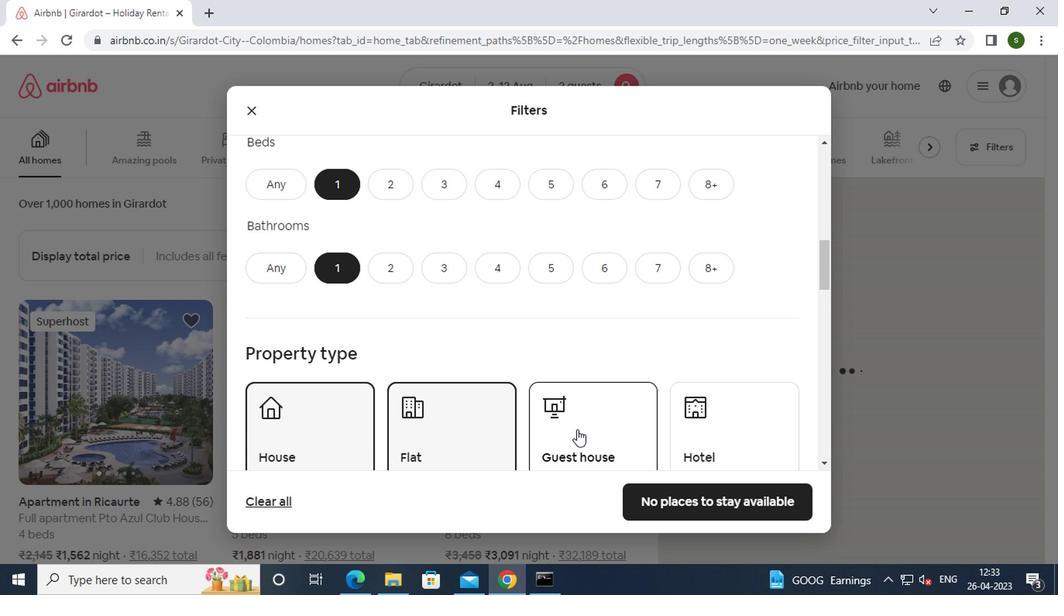 
Action: Mouse moved to (715, 439)
Screenshot: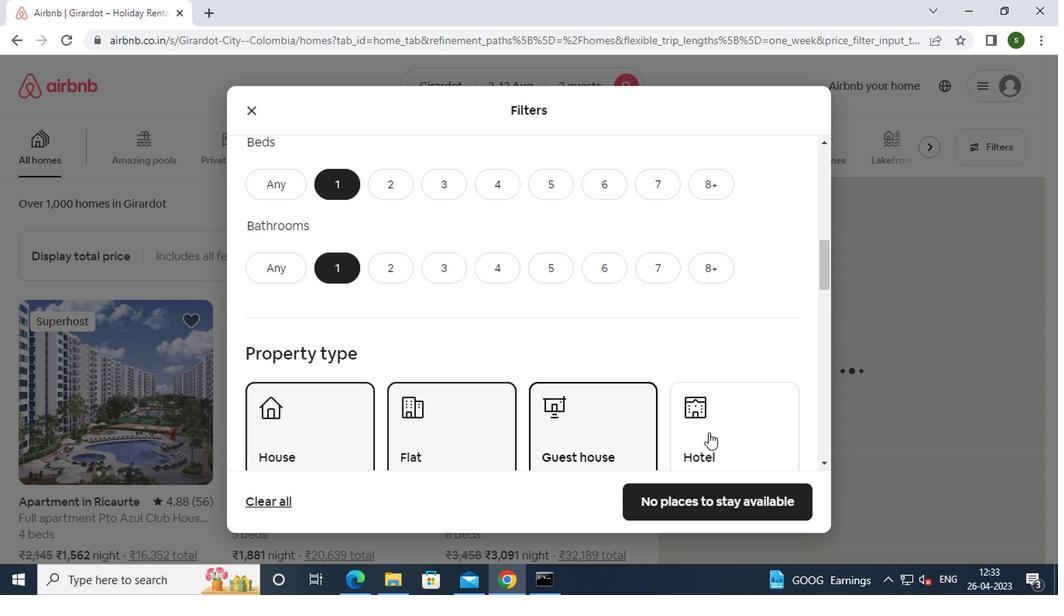 
Action: Mouse pressed left at (715, 439)
Screenshot: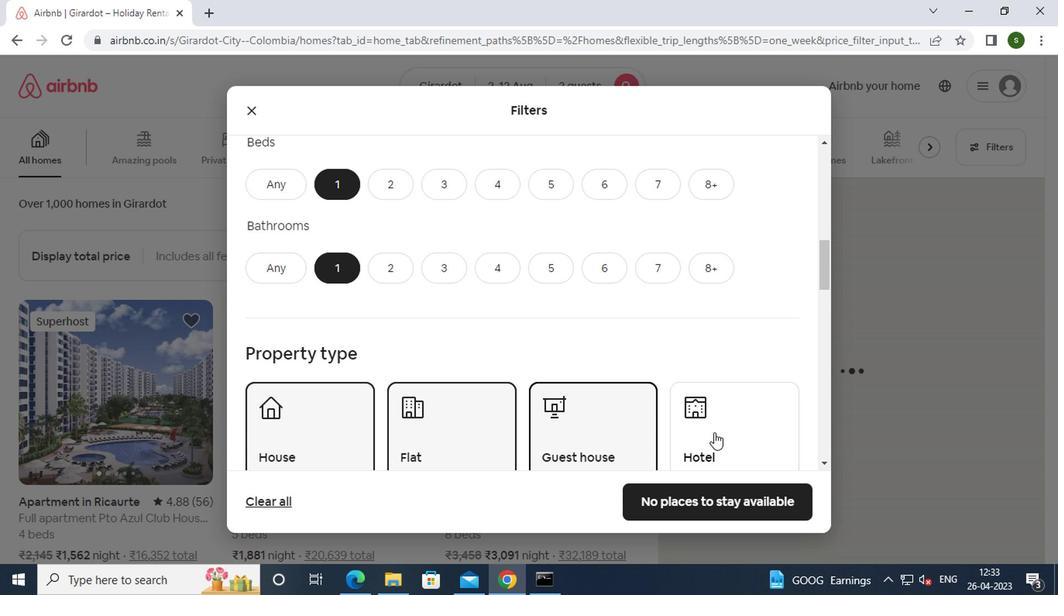 
Action: Mouse moved to (628, 400)
Screenshot: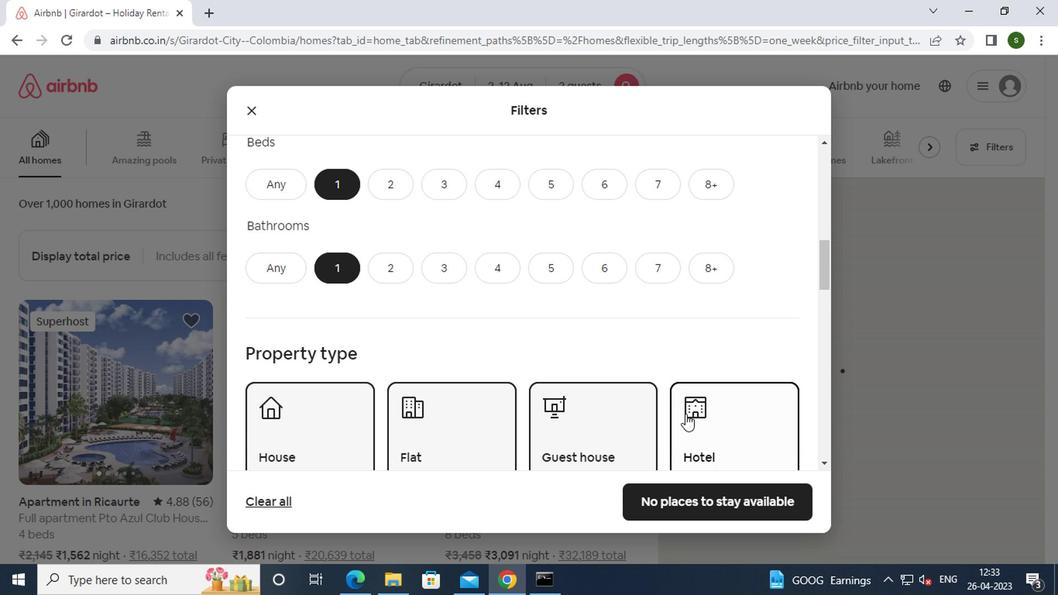 
Action: Mouse scrolled (628, 399) with delta (0, -1)
Screenshot: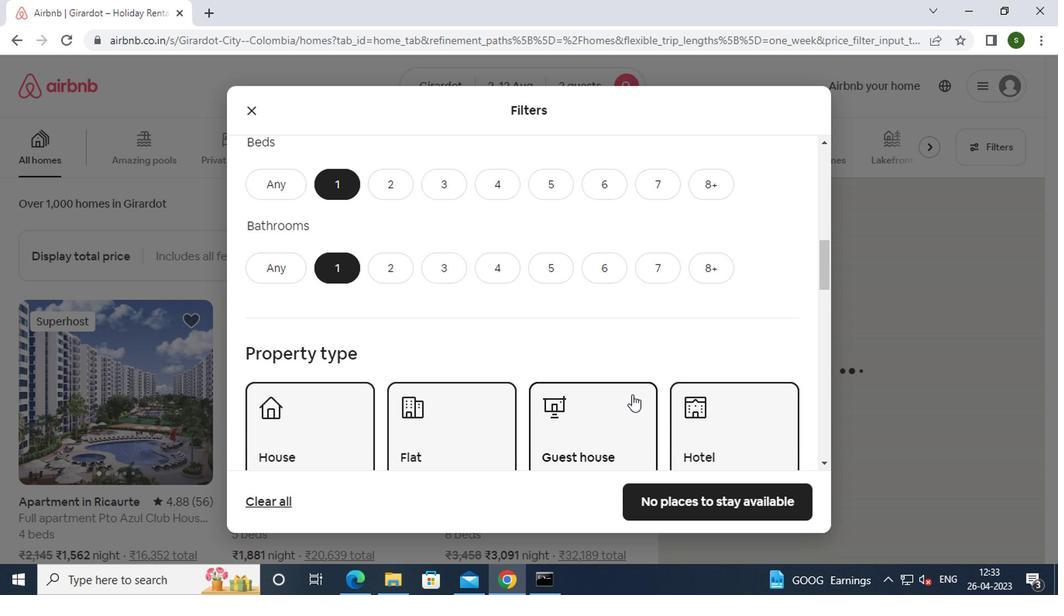 
Action: Mouse scrolled (628, 399) with delta (0, -1)
Screenshot: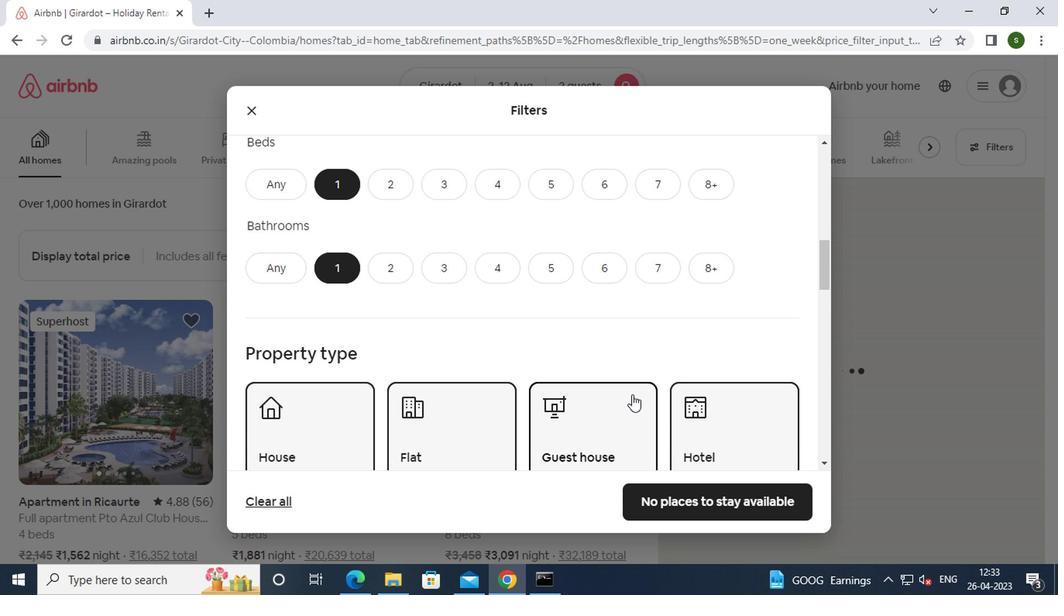 
Action: Mouse scrolled (628, 399) with delta (0, -1)
Screenshot: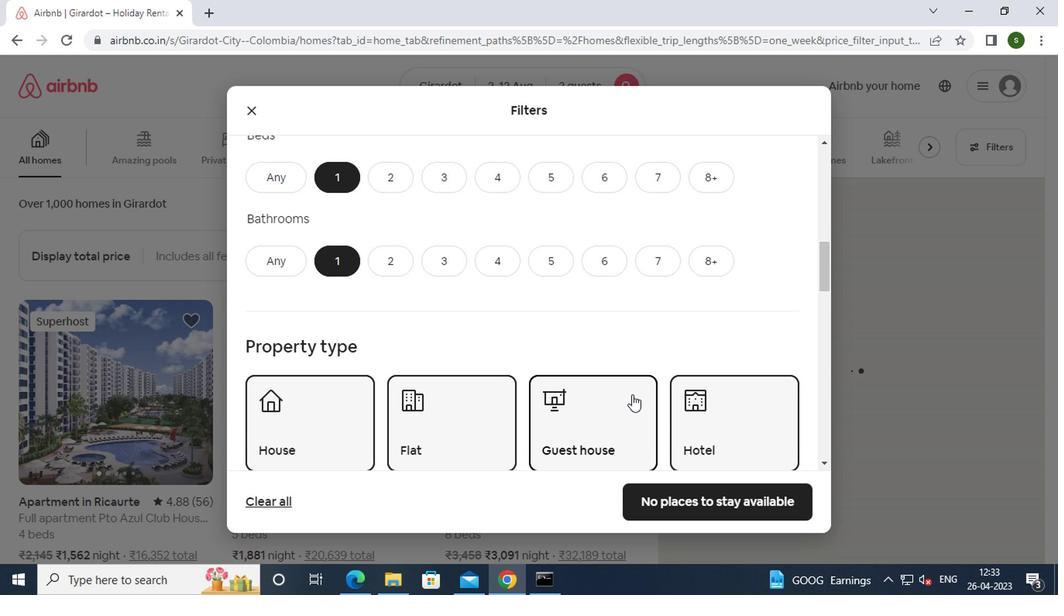 
Action: Mouse scrolled (628, 399) with delta (0, -1)
Screenshot: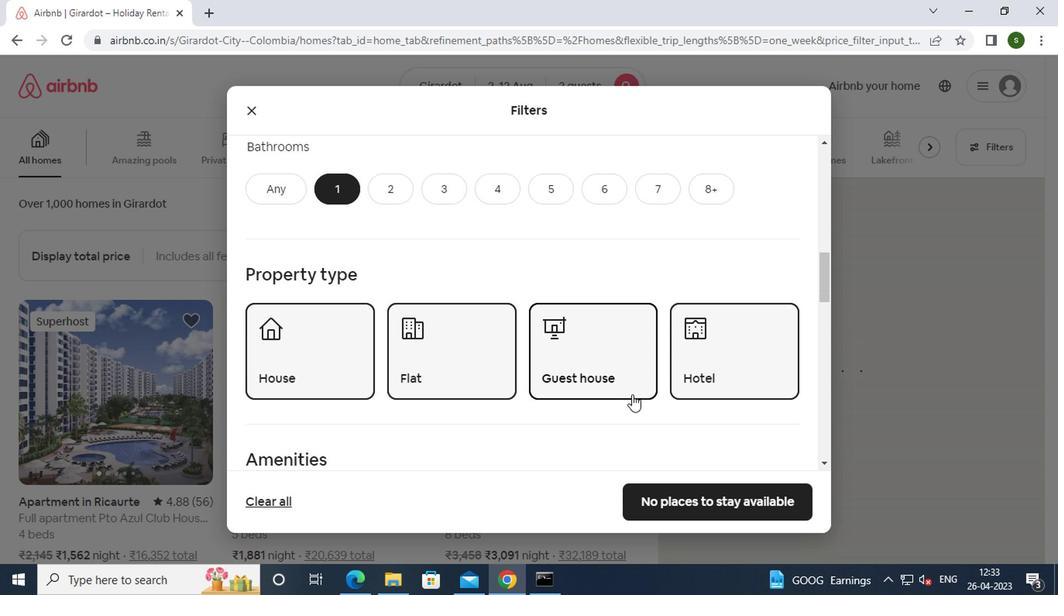 
Action: Mouse scrolled (628, 399) with delta (0, -1)
Screenshot: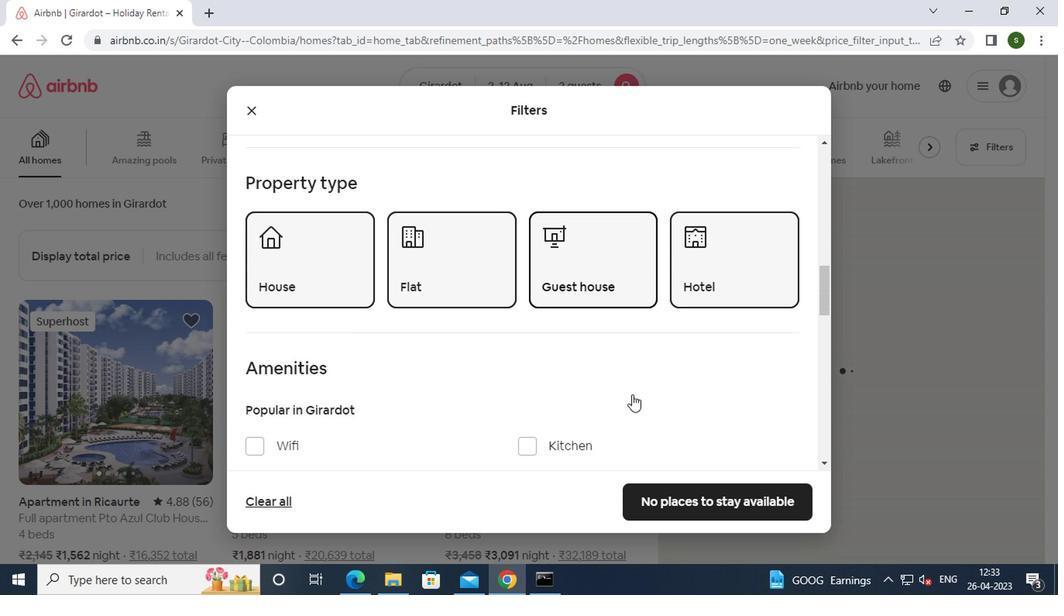 
Action: Mouse scrolled (628, 399) with delta (0, -1)
Screenshot: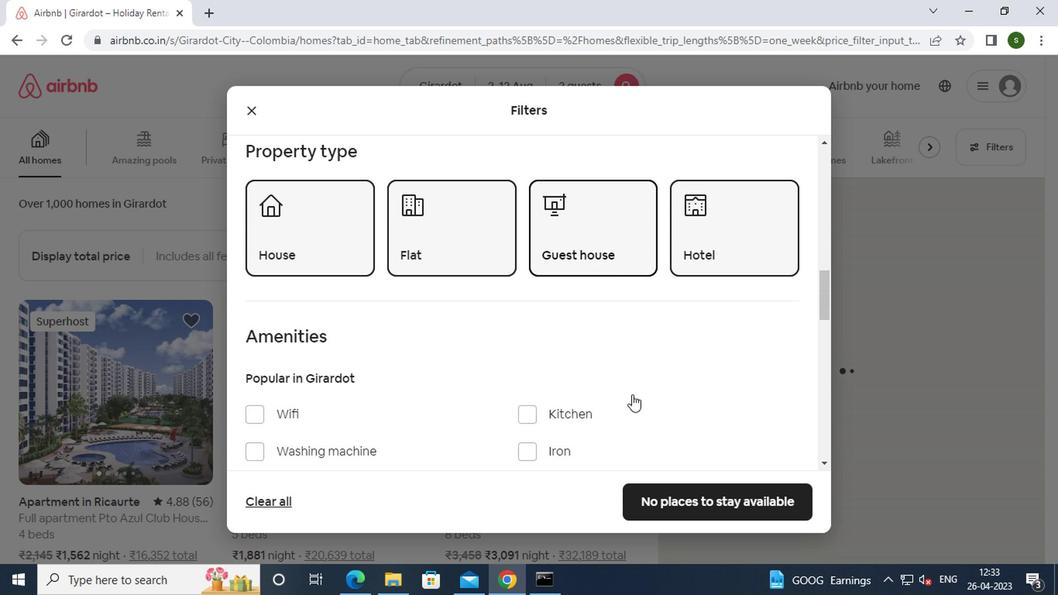 
Action: Mouse scrolled (628, 401) with delta (0, 0)
Screenshot: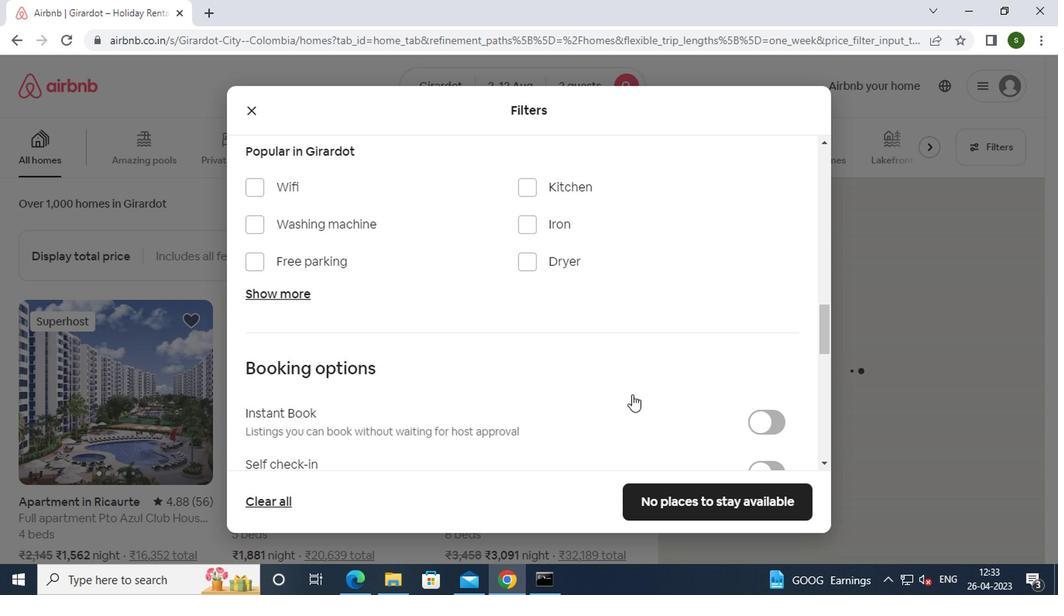
Action: Mouse scrolled (628, 401) with delta (0, 0)
Screenshot: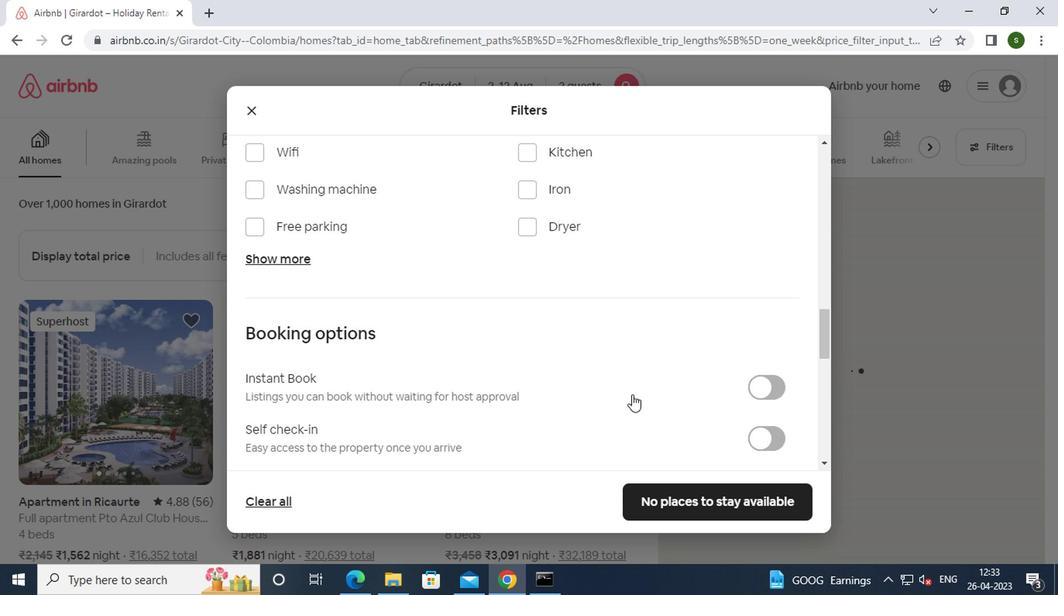 
Action: Mouse scrolled (628, 401) with delta (0, 0)
Screenshot: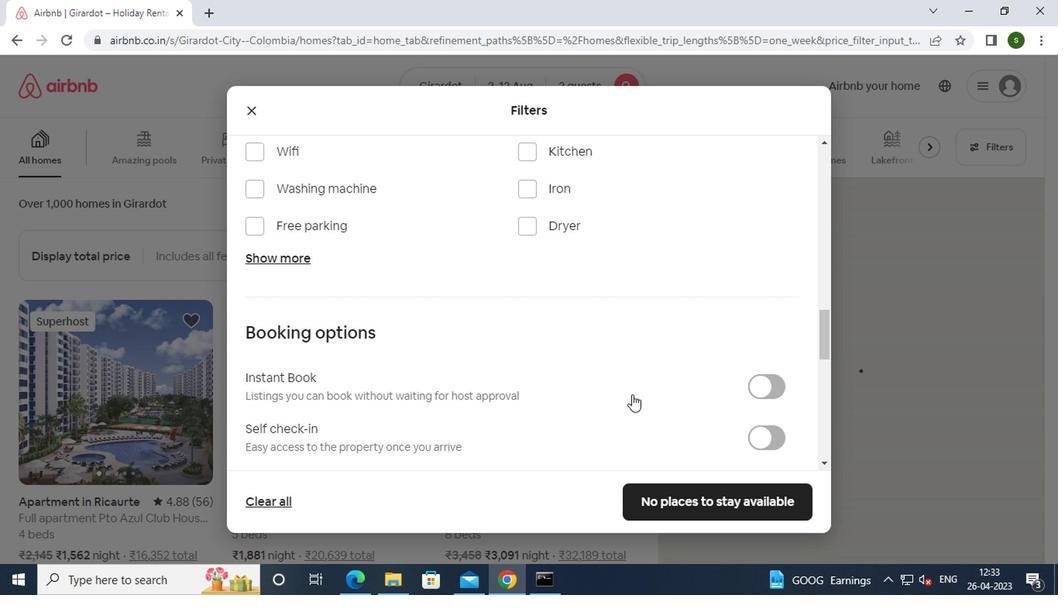 
Action: Mouse moved to (322, 424)
Screenshot: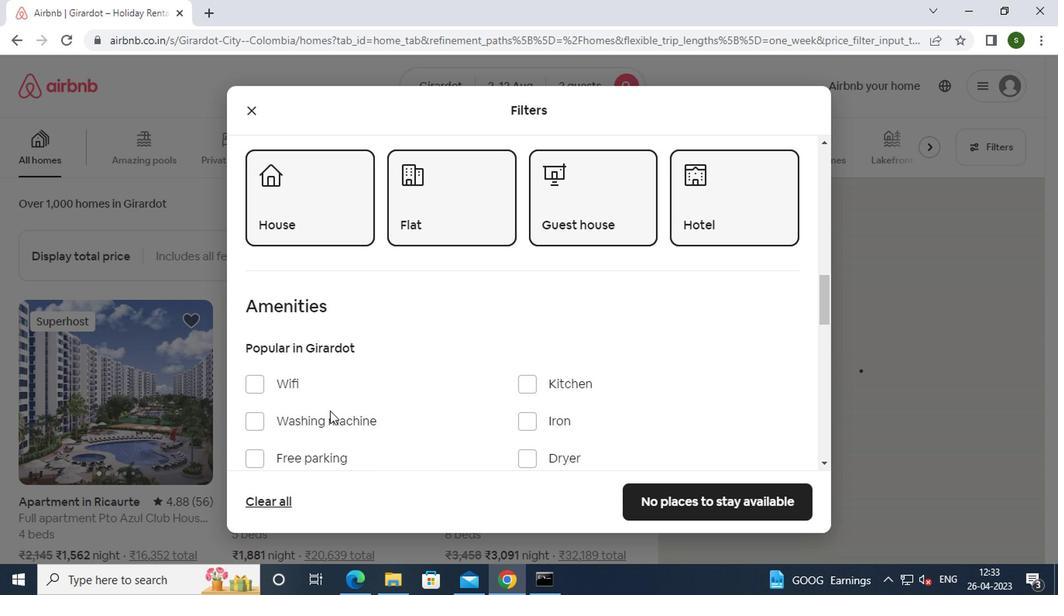
Action: Mouse pressed left at (322, 424)
Screenshot: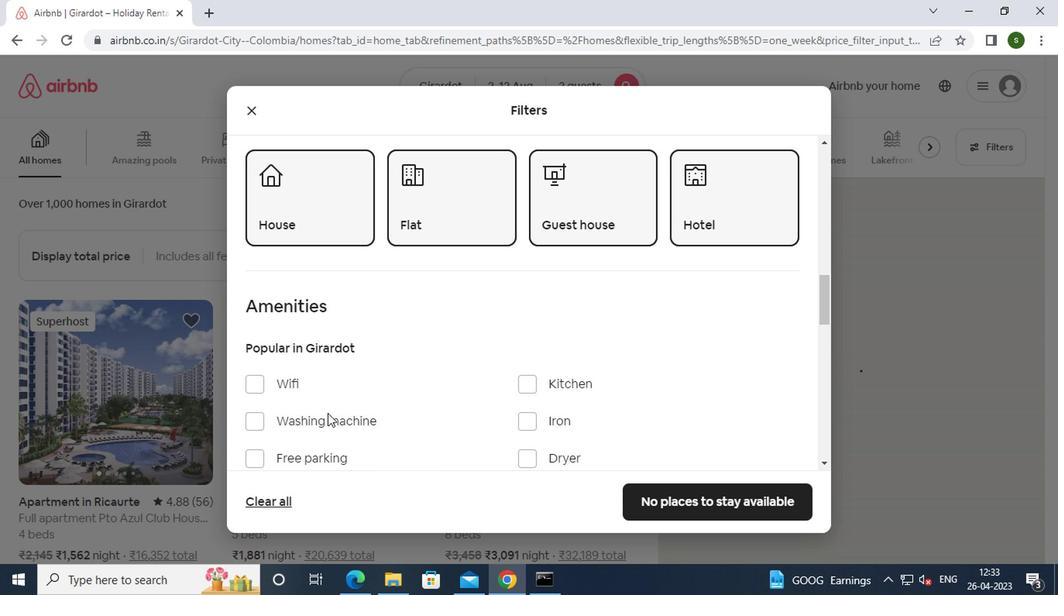 
Action: Mouse moved to (637, 400)
Screenshot: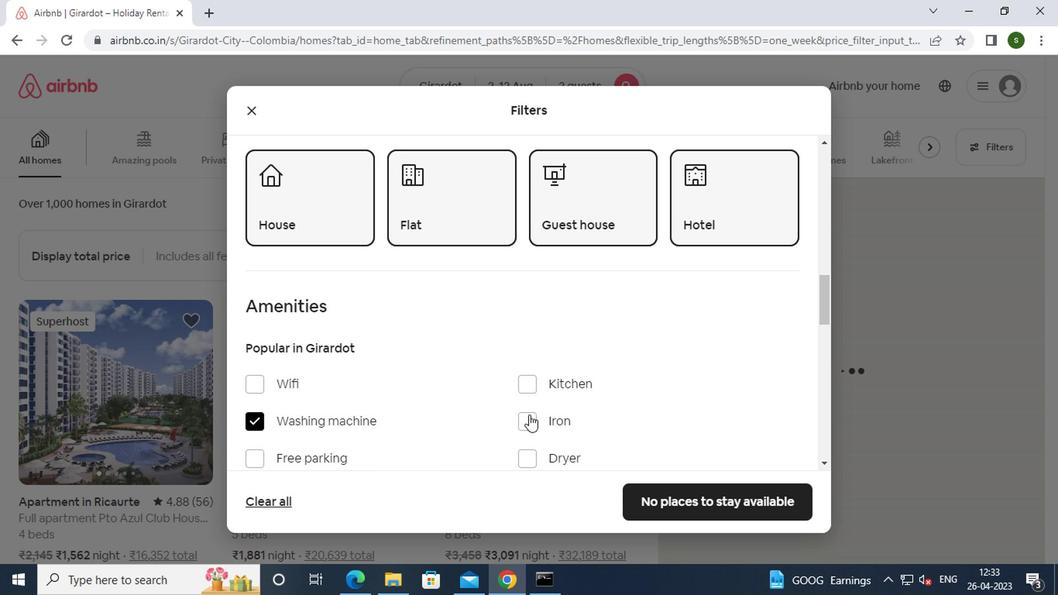 
Action: Mouse scrolled (637, 399) with delta (0, -1)
Screenshot: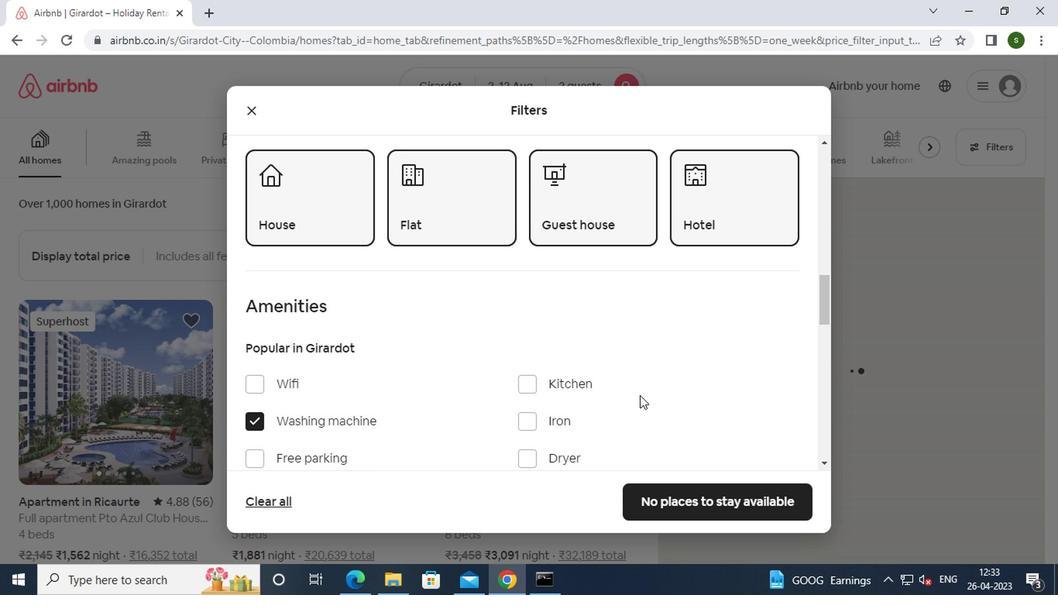 
Action: Mouse scrolled (637, 399) with delta (0, -1)
Screenshot: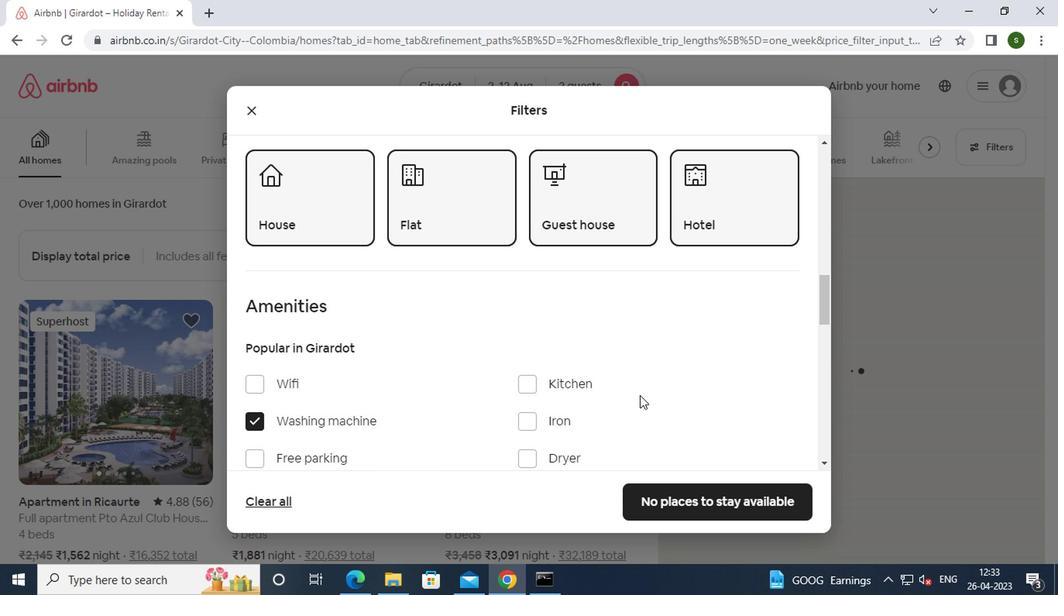 
Action: Mouse scrolled (637, 399) with delta (0, -1)
Screenshot: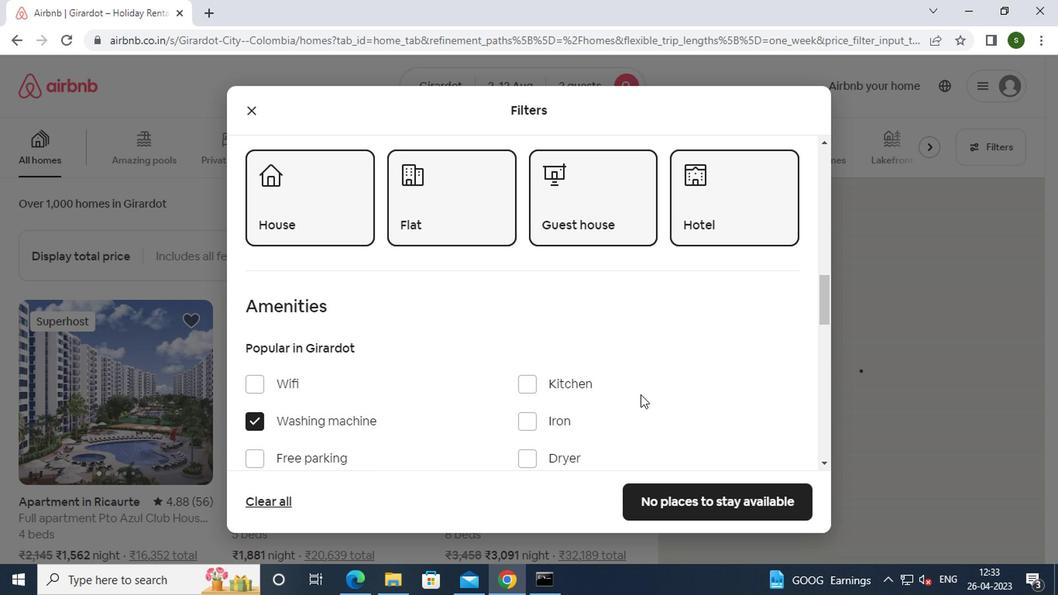 
Action: Mouse scrolled (637, 399) with delta (0, -1)
Screenshot: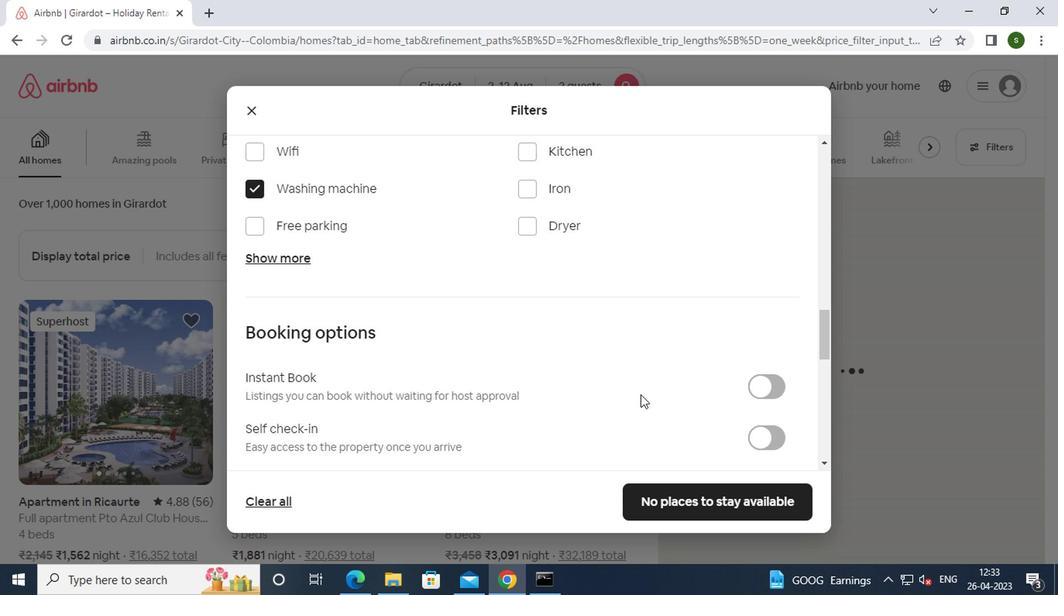 
Action: Mouse moved to (767, 364)
Screenshot: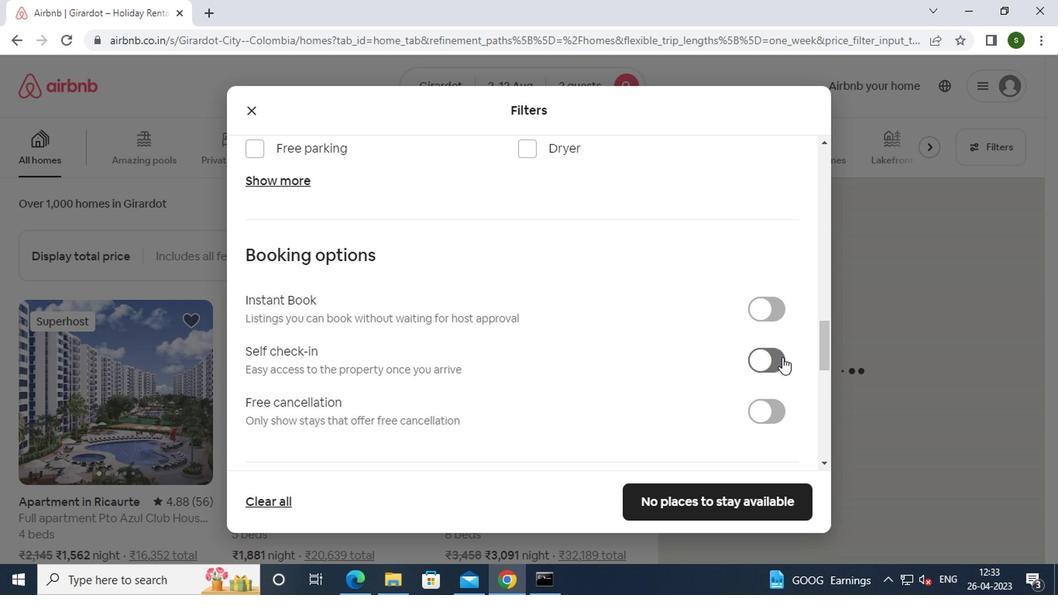 
Action: Mouse pressed left at (767, 364)
Screenshot: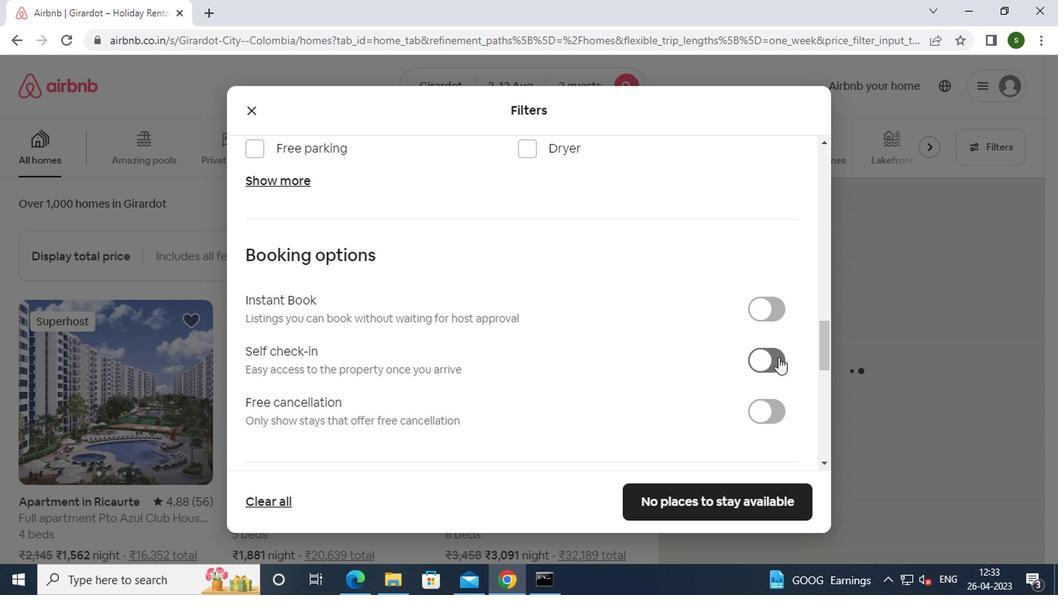 
Action: Mouse moved to (612, 369)
Screenshot: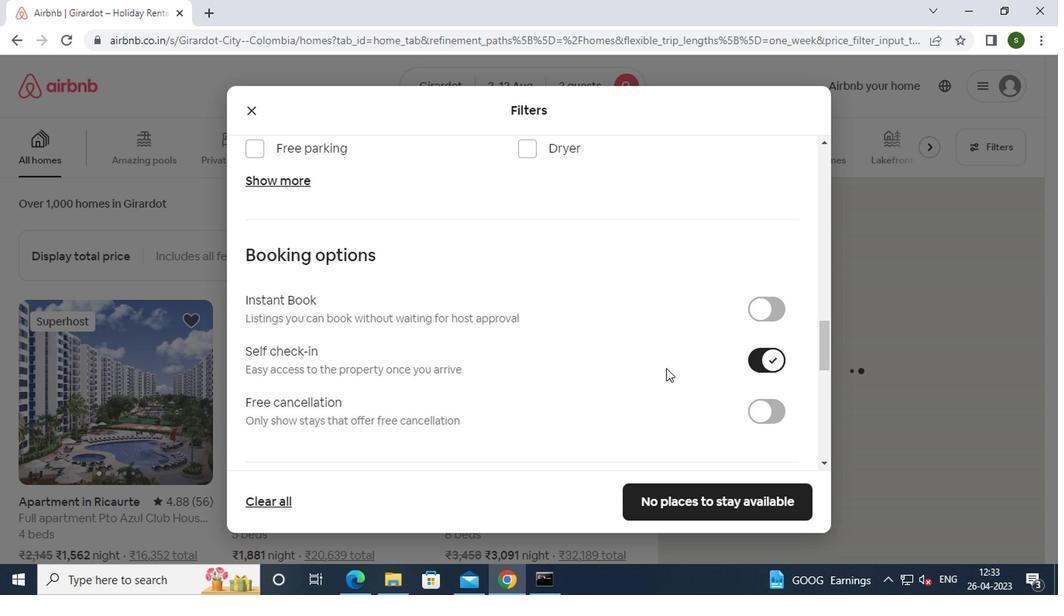 
Action: Mouse scrolled (612, 369) with delta (0, 0)
Screenshot: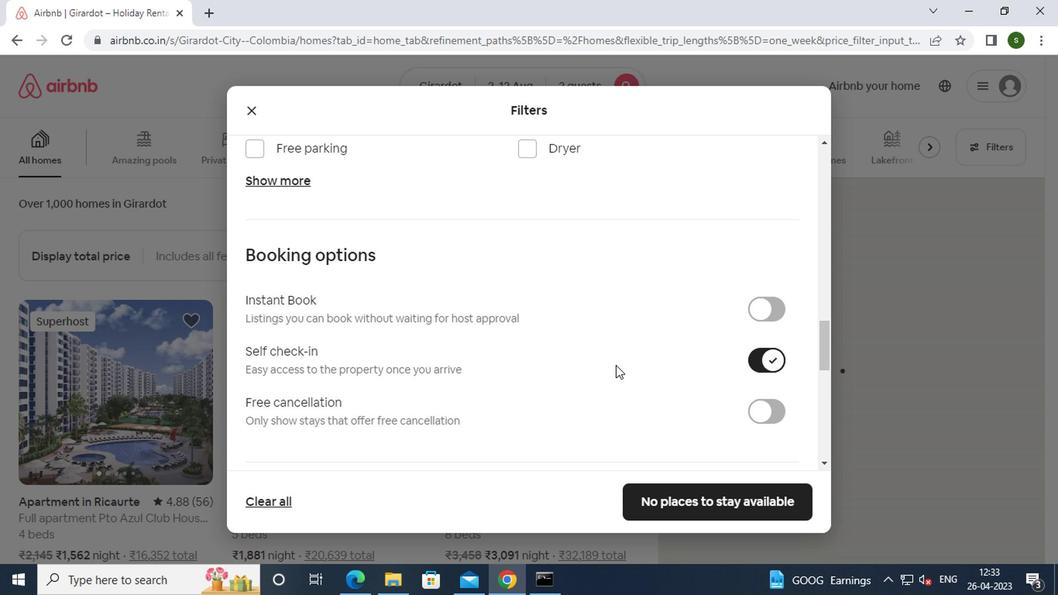 
Action: Mouse scrolled (612, 369) with delta (0, 0)
Screenshot: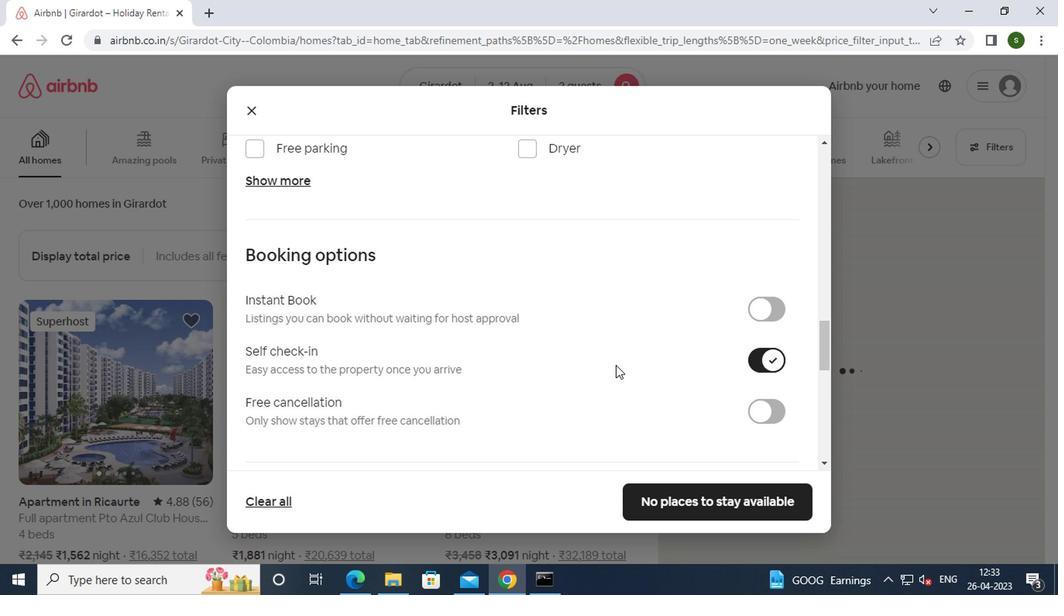 
Action: Mouse moved to (612, 369)
Screenshot: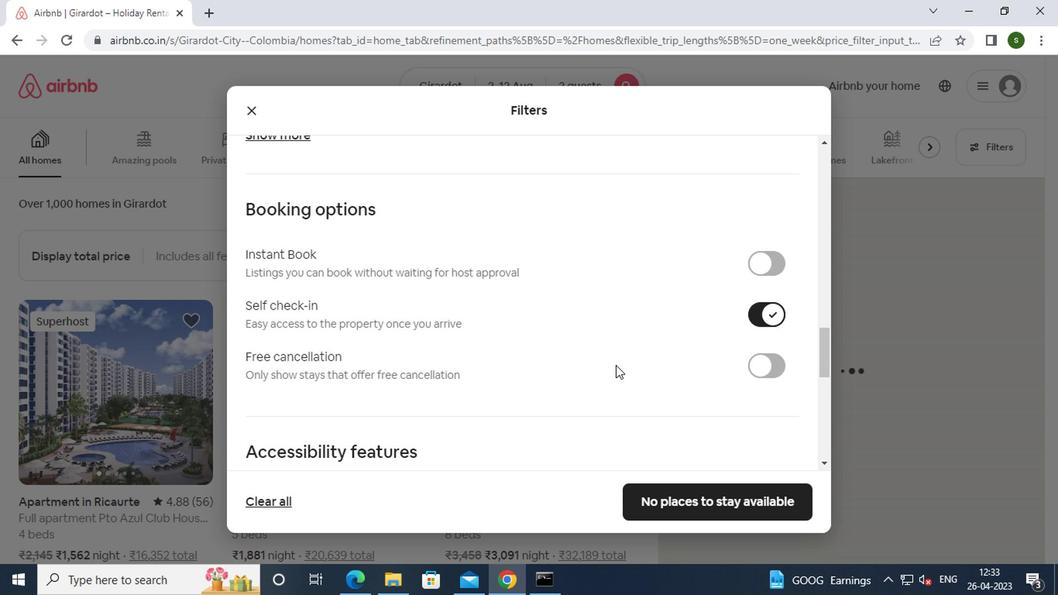 
Action: Mouse scrolled (612, 369) with delta (0, 0)
Screenshot: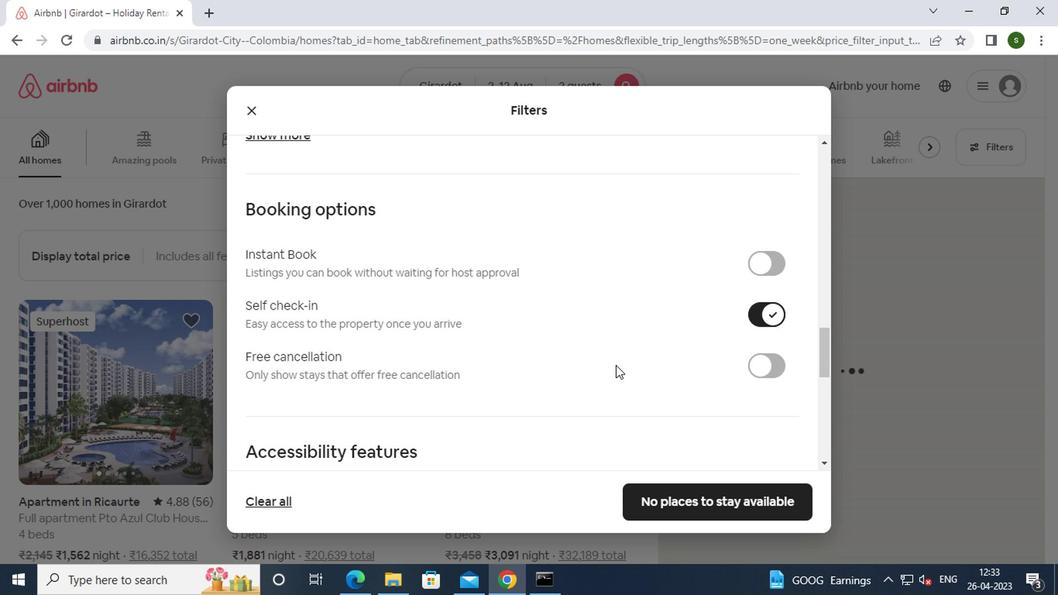 
Action: Mouse scrolled (612, 369) with delta (0, 0)
Screenshot: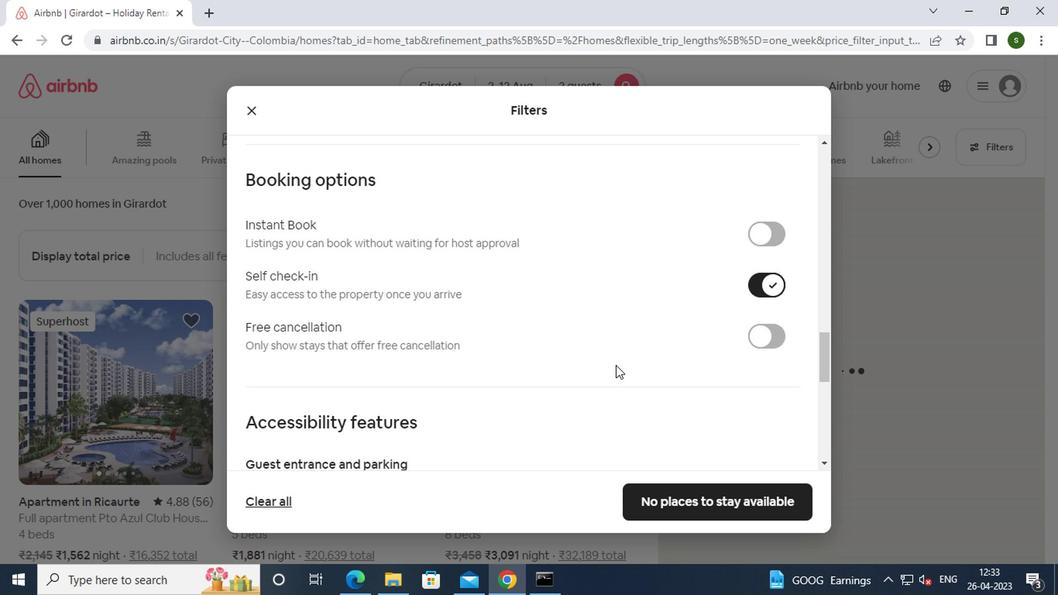 
Action: Mouse scrolled (612, 369) with delta (0, 0)
Screenshot: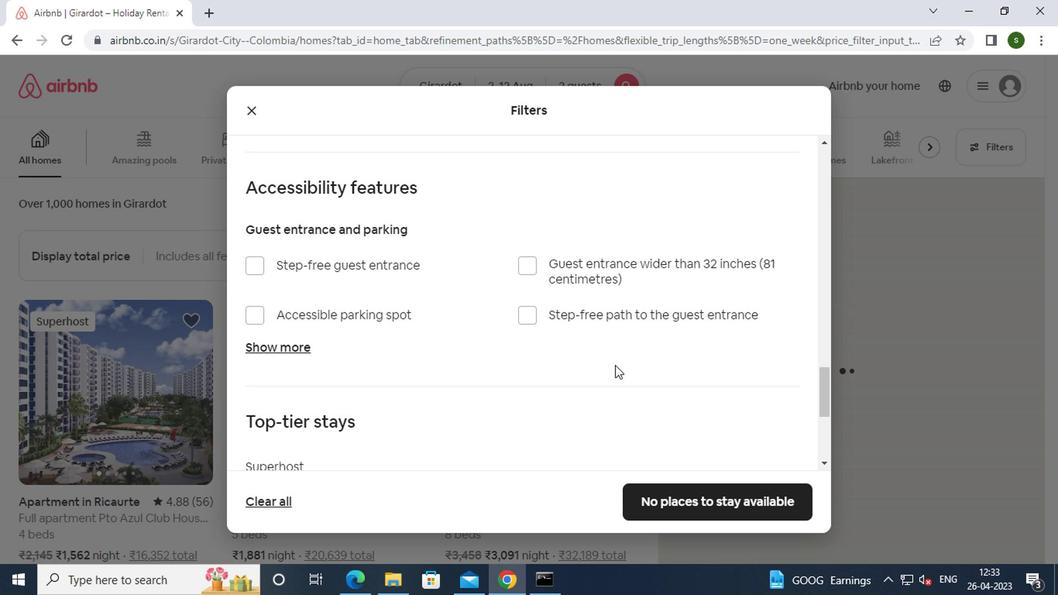 
Action: Mouse scrolled (612, 369) with delta (0, 0)
Screenshot: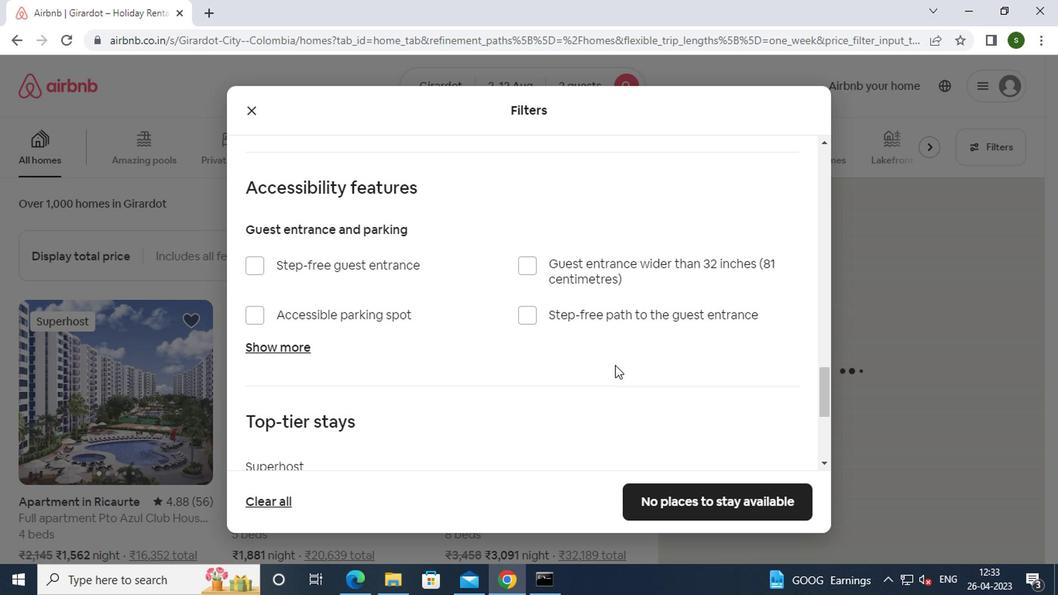
Action: Mouse scrolled (612, 369) with delta (0, 0)
Screenshot: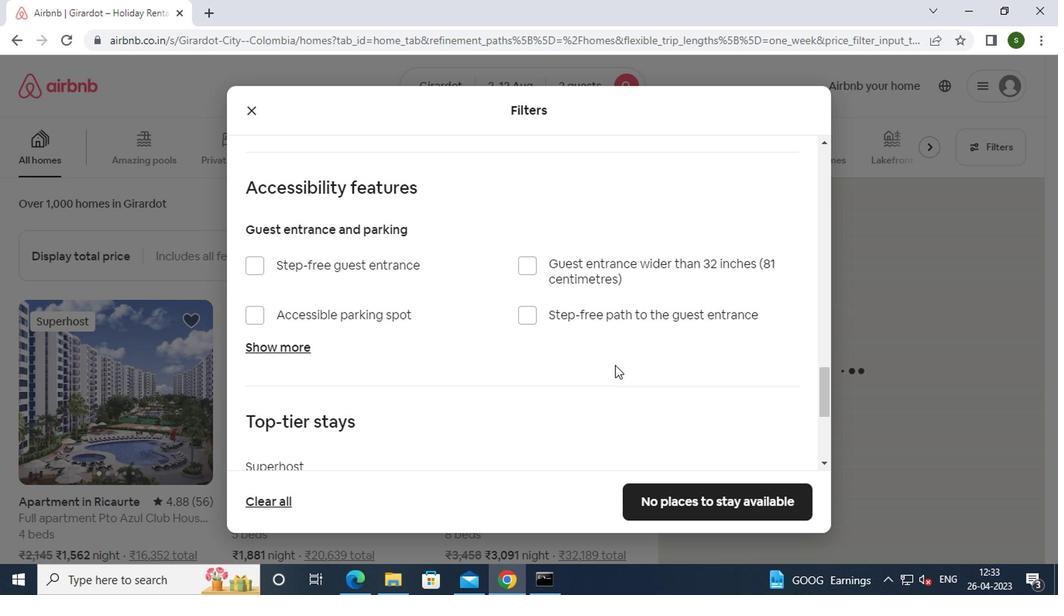 
Action: Mouse scrolled (612, 369) with delta (0, 0)
Screenshot: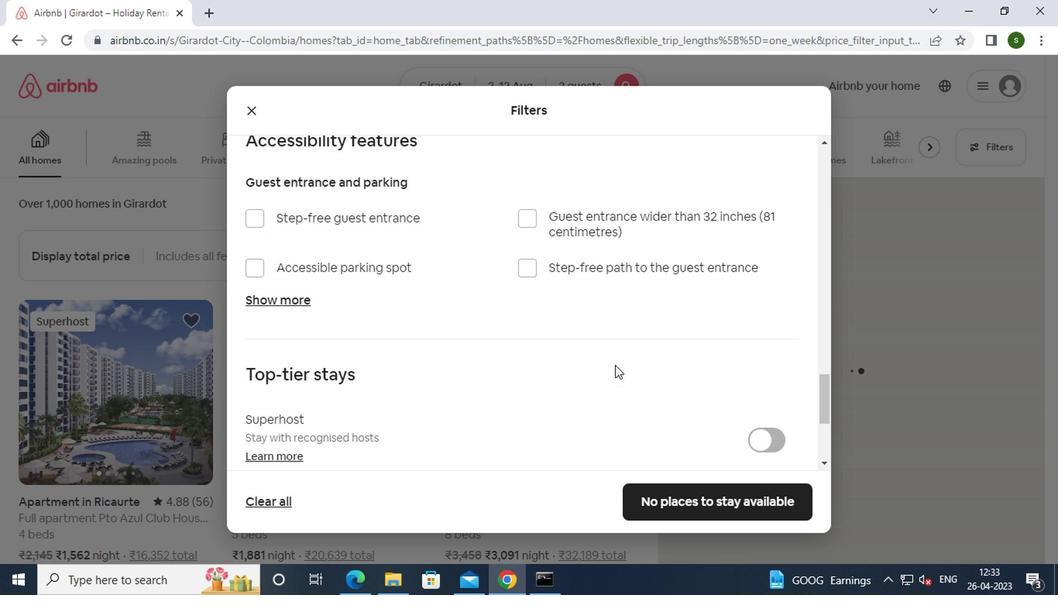 
Action: Mouse moved to (284, 372)
Screenshot: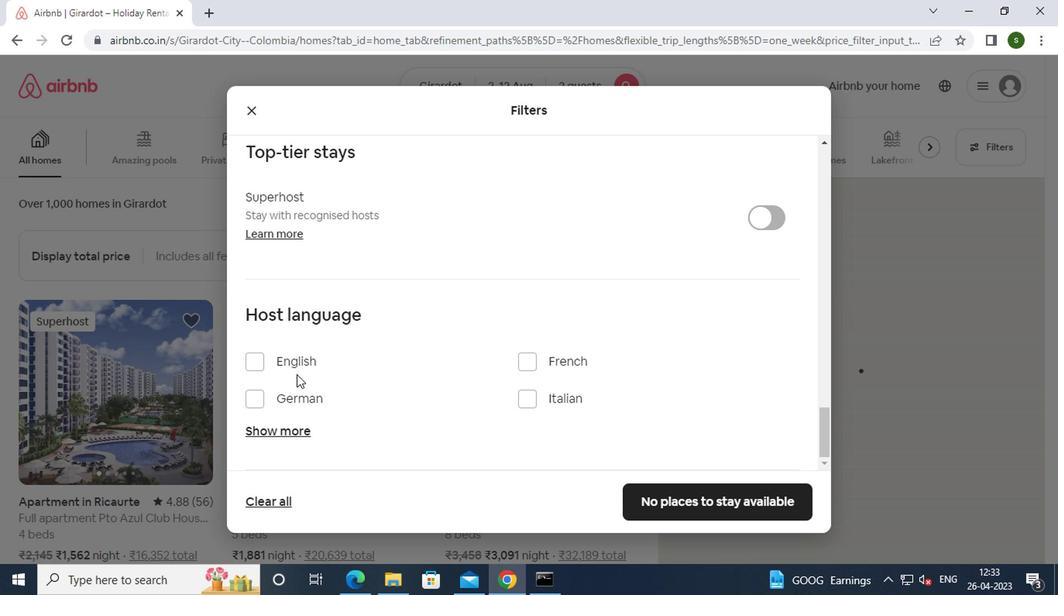 
Action: Mouse pressed left at (284, 372)
Screenshot: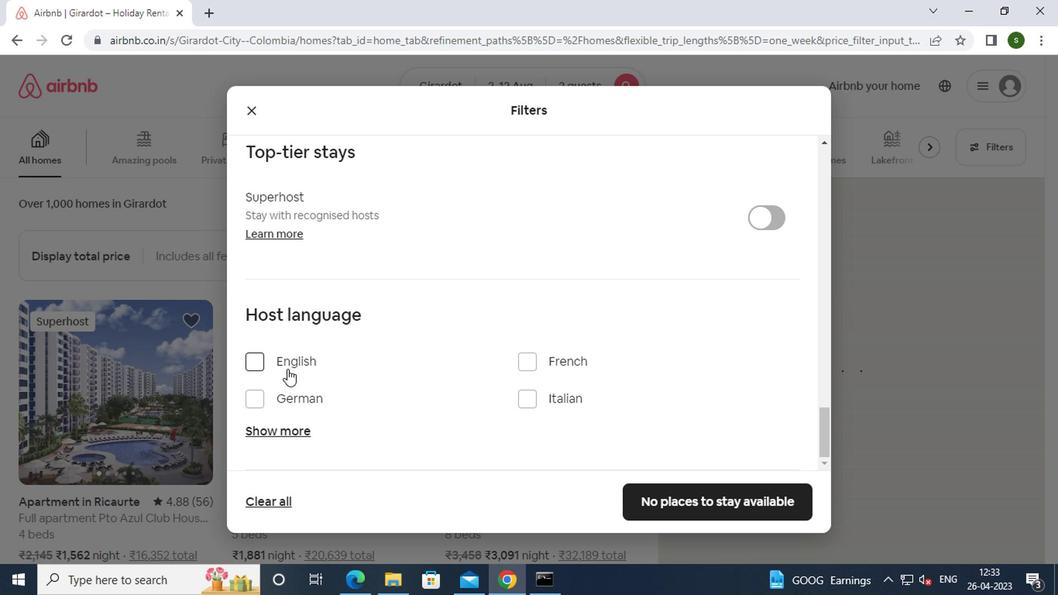 
Action: Mouse moved to (689, 514)
Screenshot: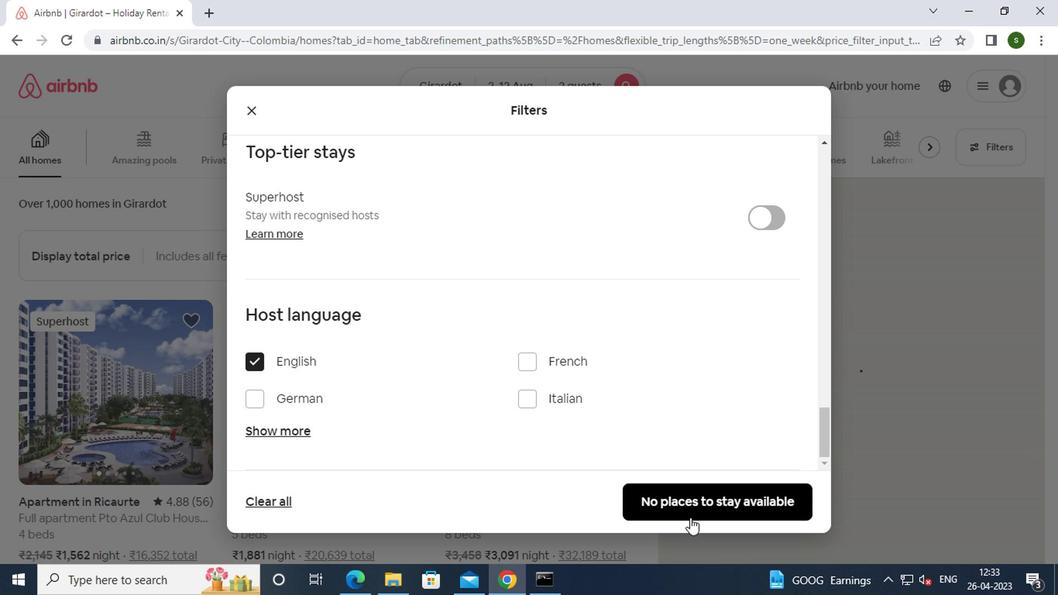 
Action: Mouse pressed left at (689, 514)
Screenshot: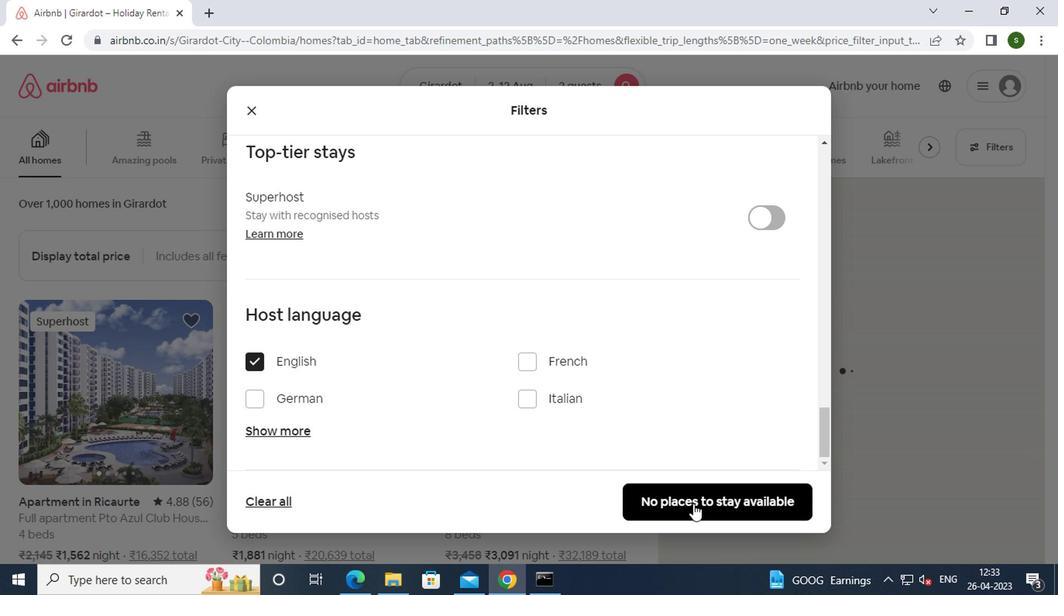 
